 Task: Create a due date automation trigger when advanced on, 2 hours before a card is due add fields without custom field "Resume" set to a number greater or equal to 1 and lower than 10.
Action: Mouse moved to (1361, 121)
Screenshot: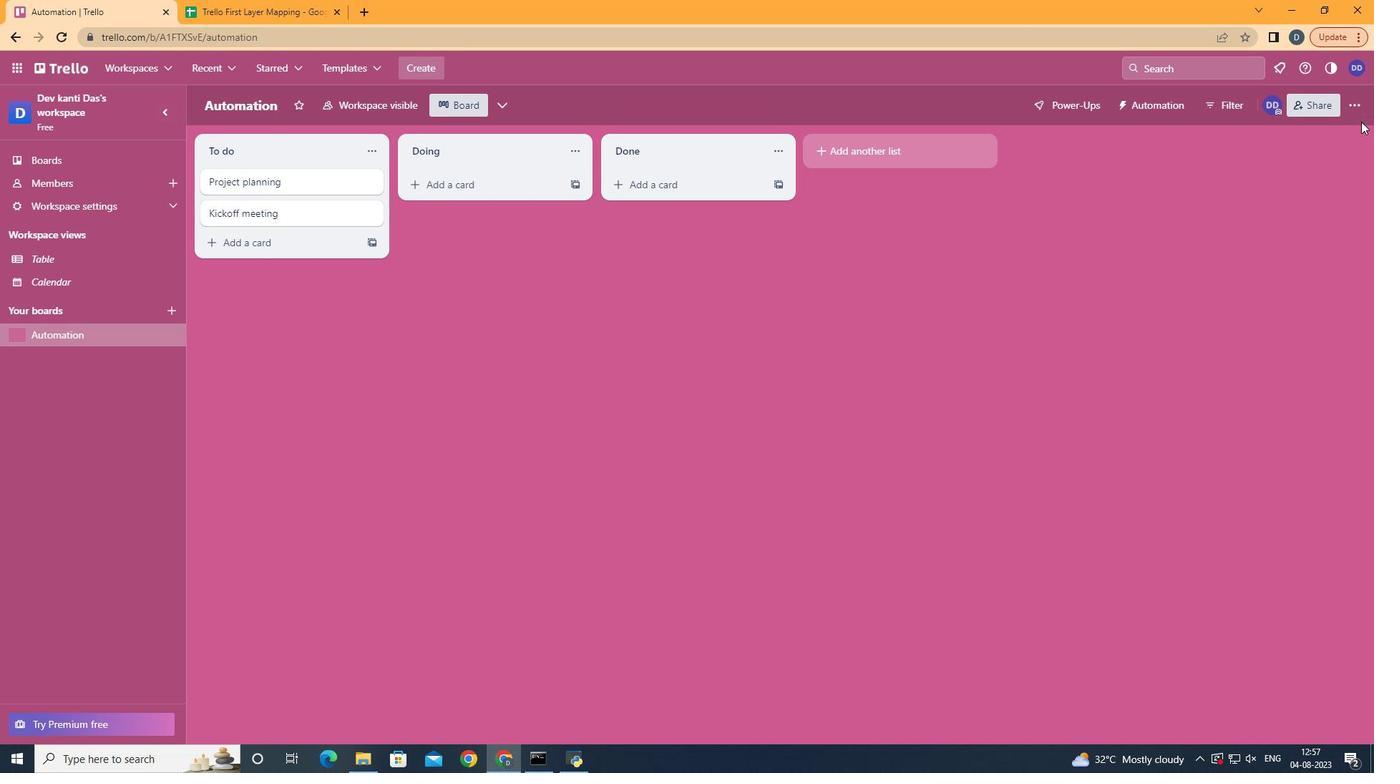 
Action: Mouse pressed left at (1361, 121)
Screenshot: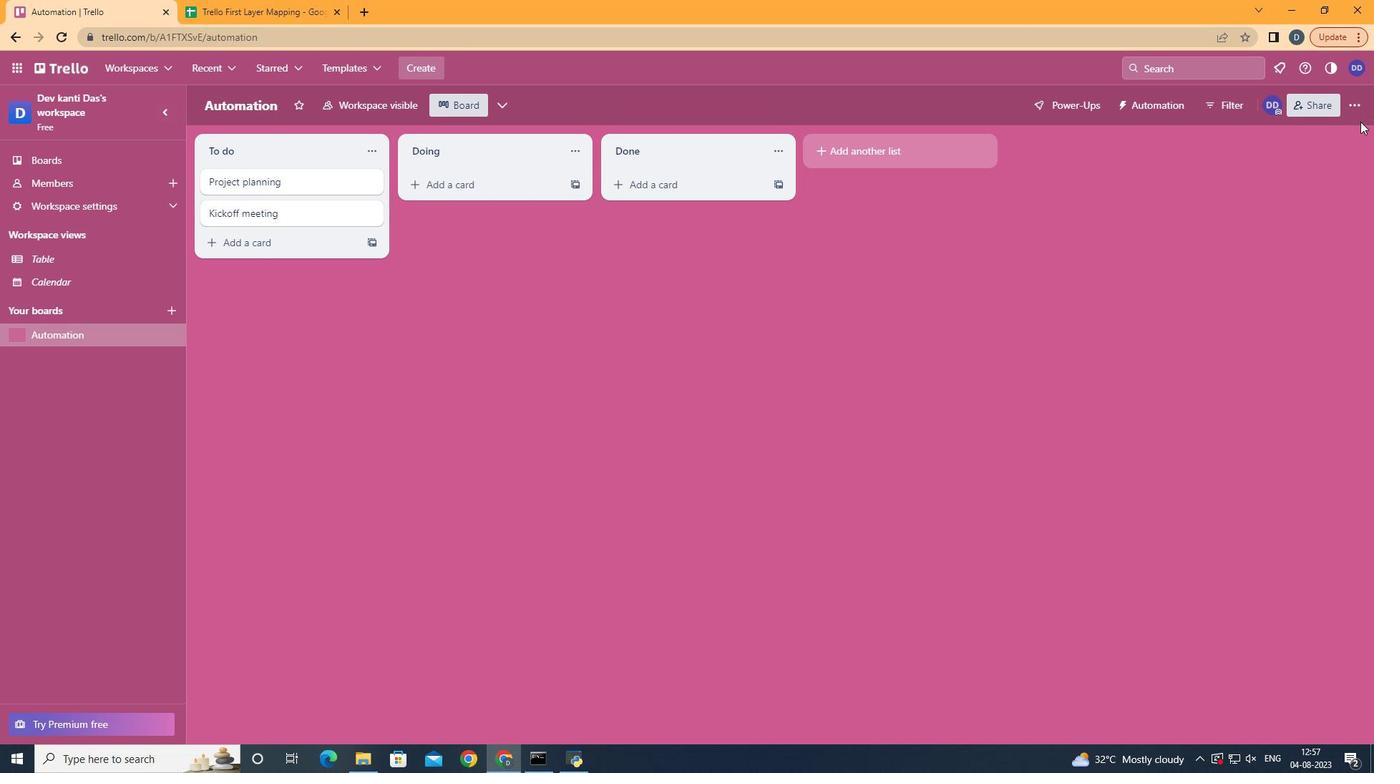 
Action: Mouse moved to (1362, 105)
Screenshot: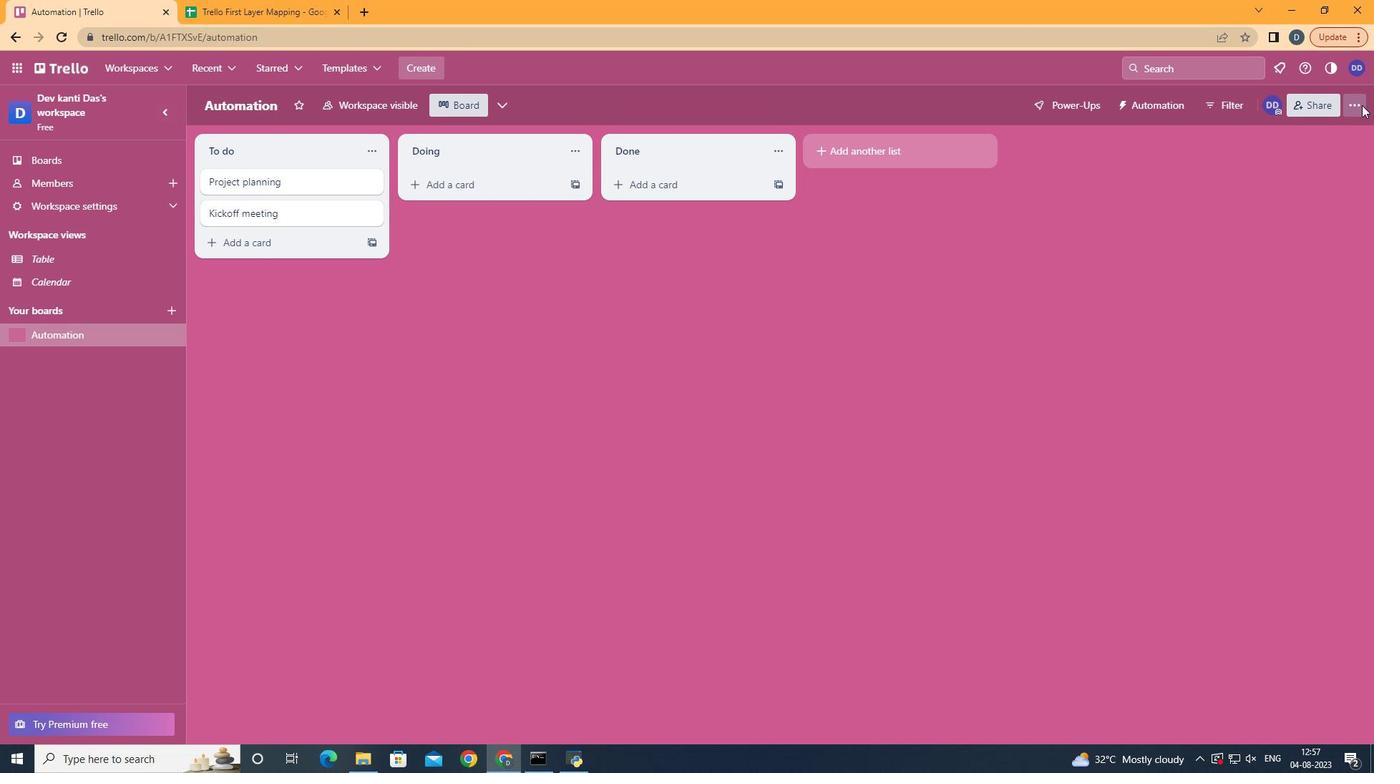 
Action: Mouse pressed left at (1362, 105)
Screenshot: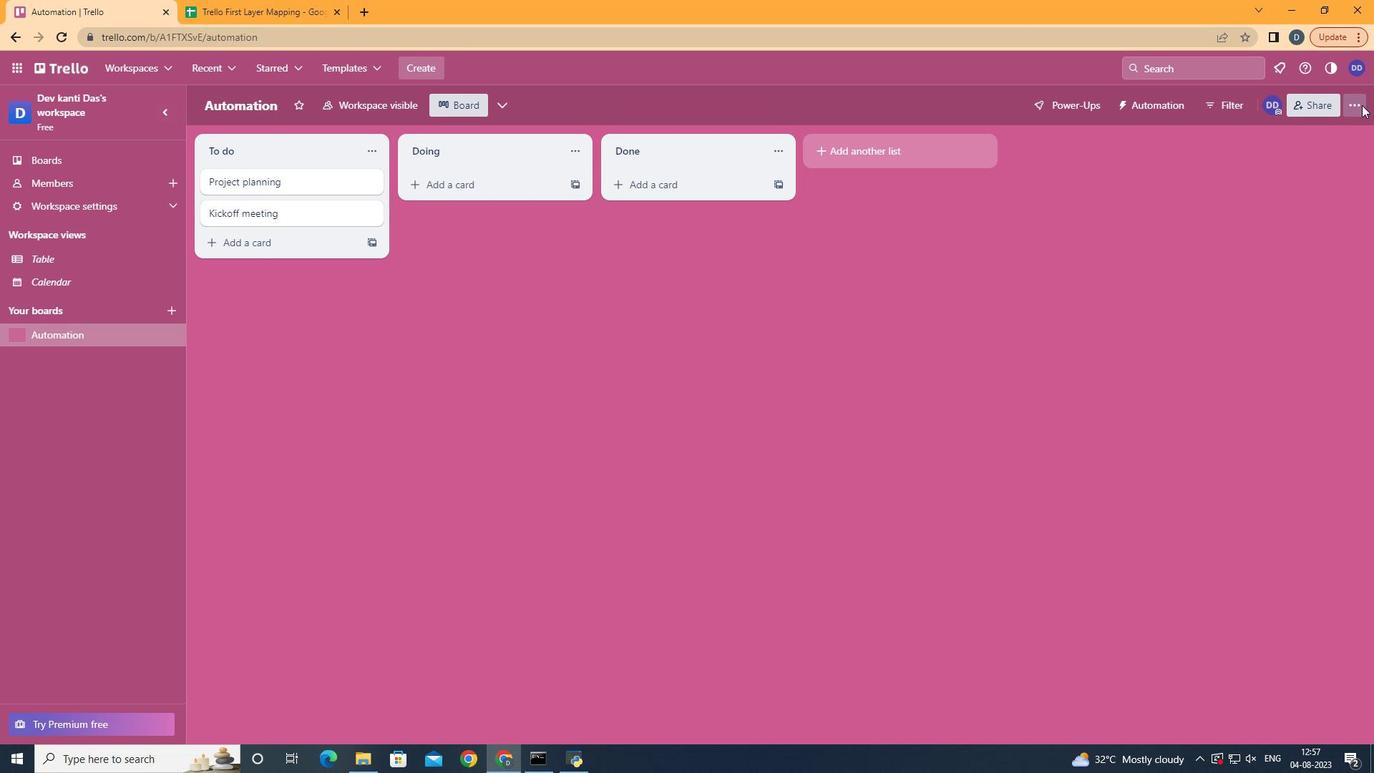 
Action: Mouse moved to (1252, 298)
Screenshot: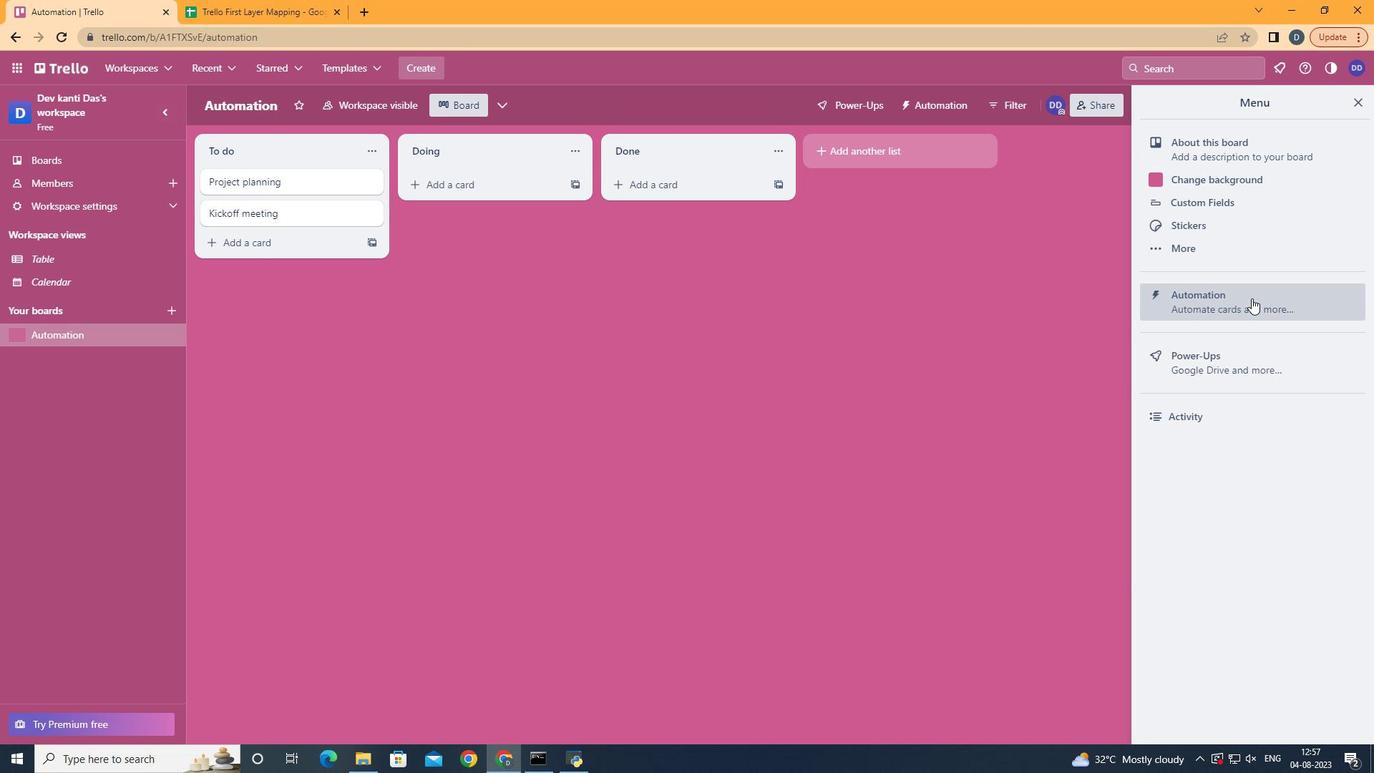 
Action: Mouse pressed left at (1252, 298)
Screenshot: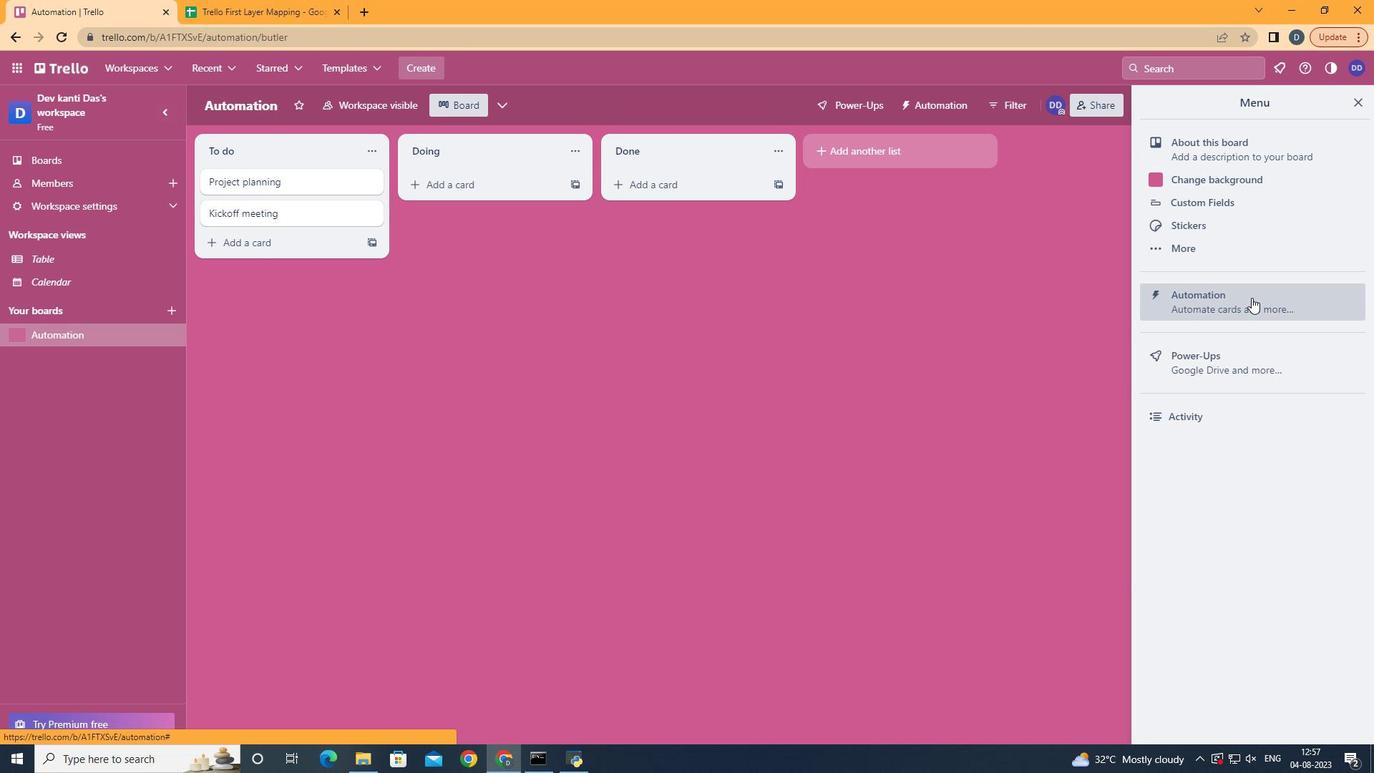 
Action: Mouse moved to (294, 286)
Screenshot: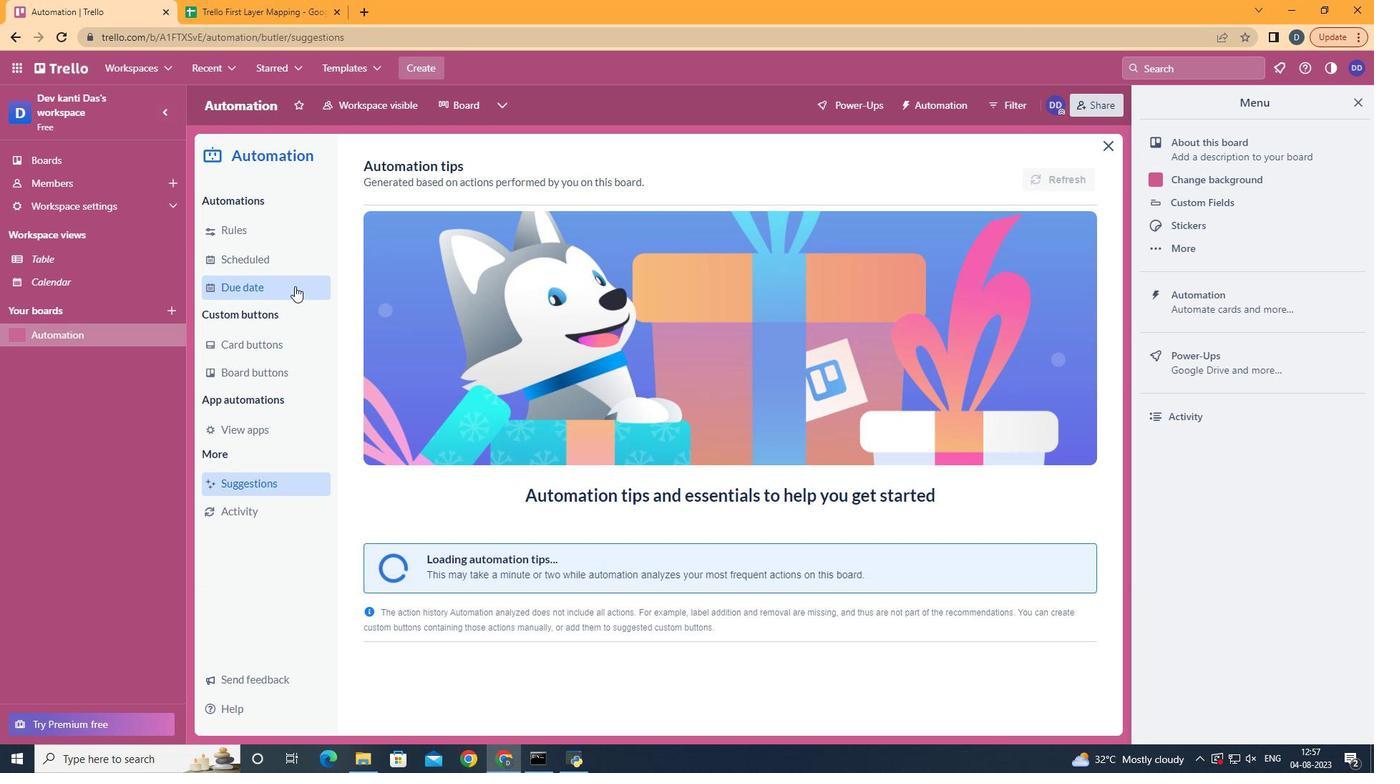 
Action: Mouse pressed left at (294, 286)
Screenshot: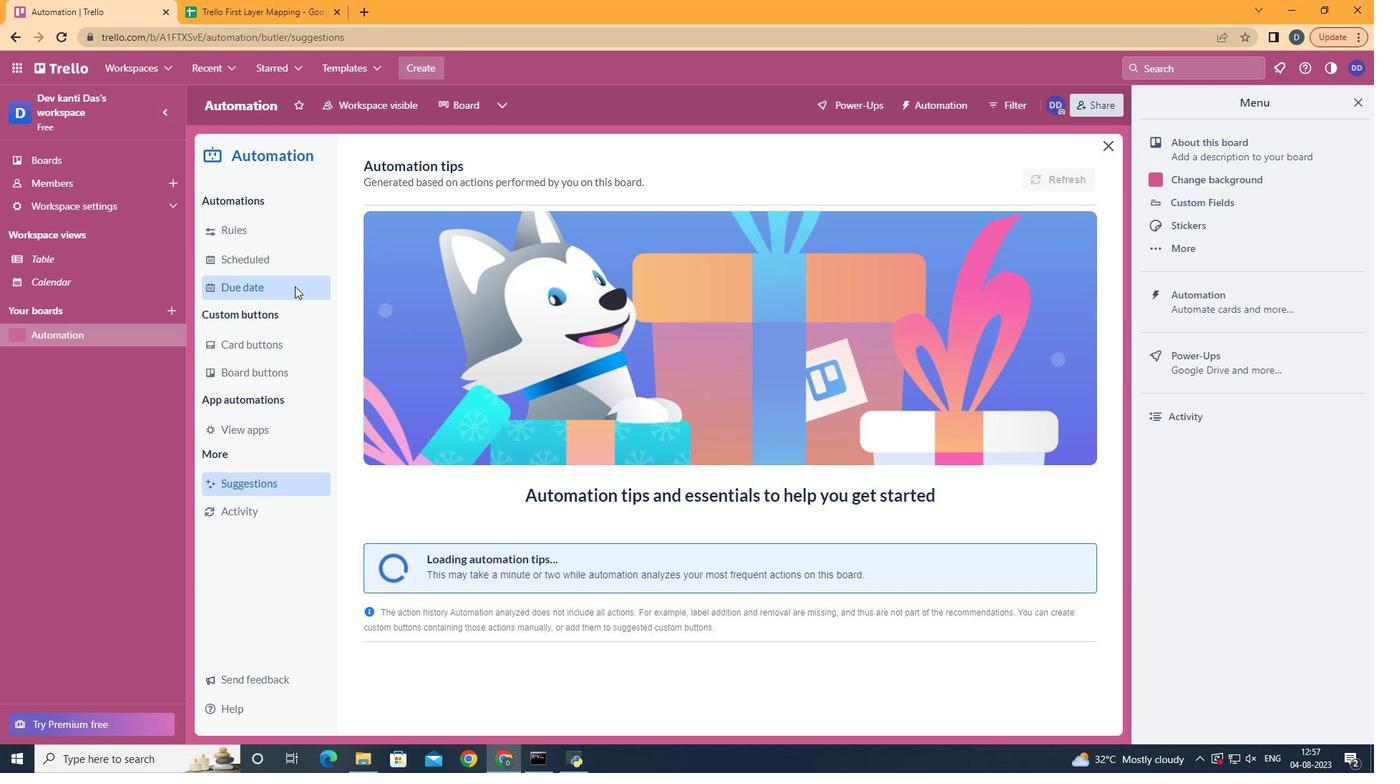 
Action: Mouse moved to (1026, 166)
Screenshot: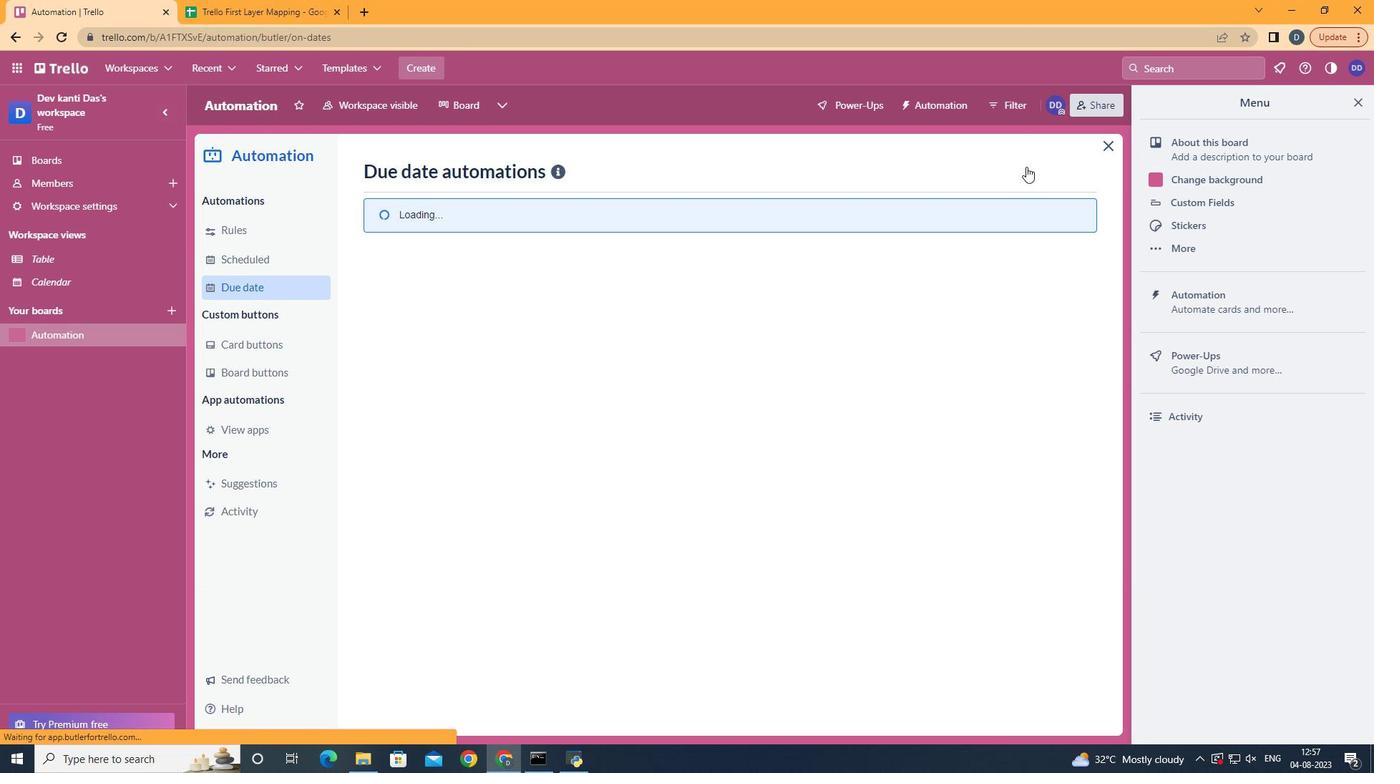 
Action: Mouse pressed left at (1026, 166)
Screenshot: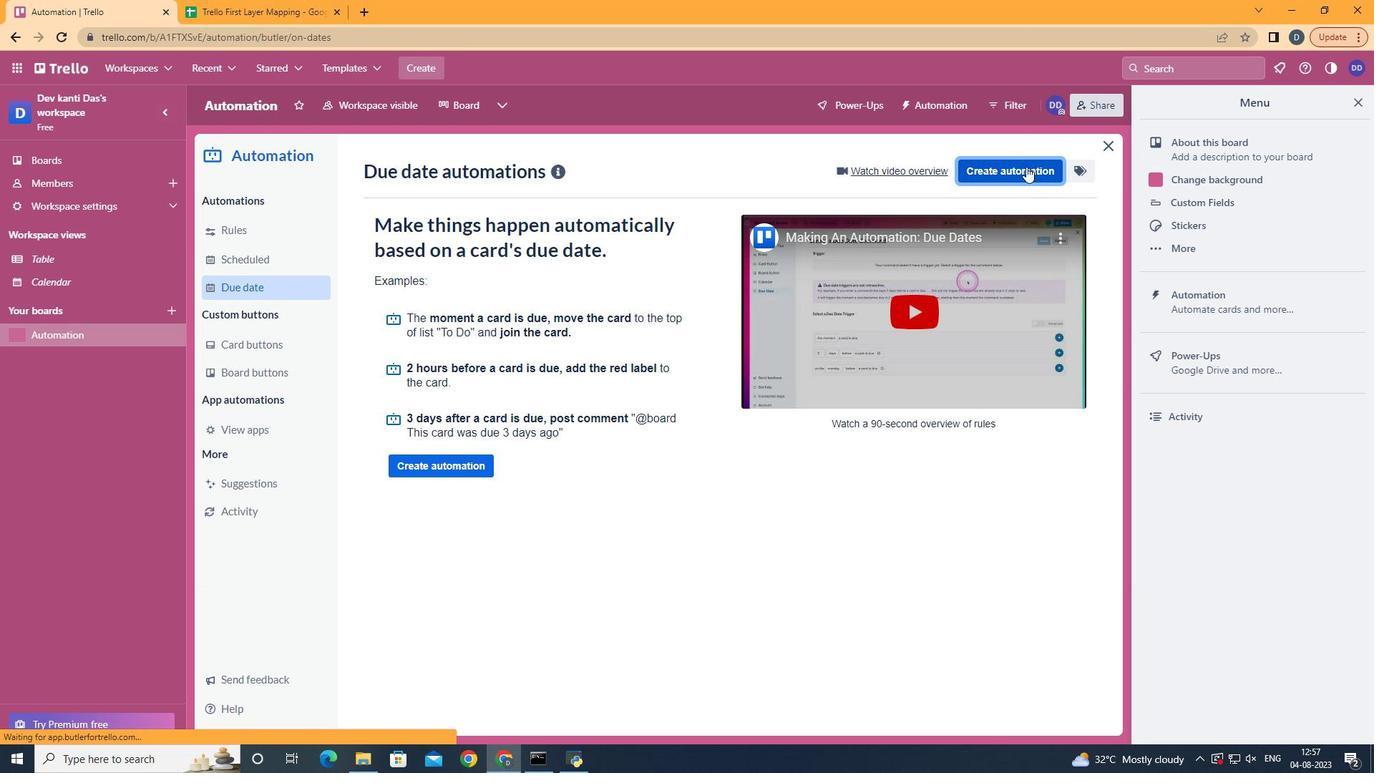 
Action: Mouse moved to (712, 301)
Screenshot: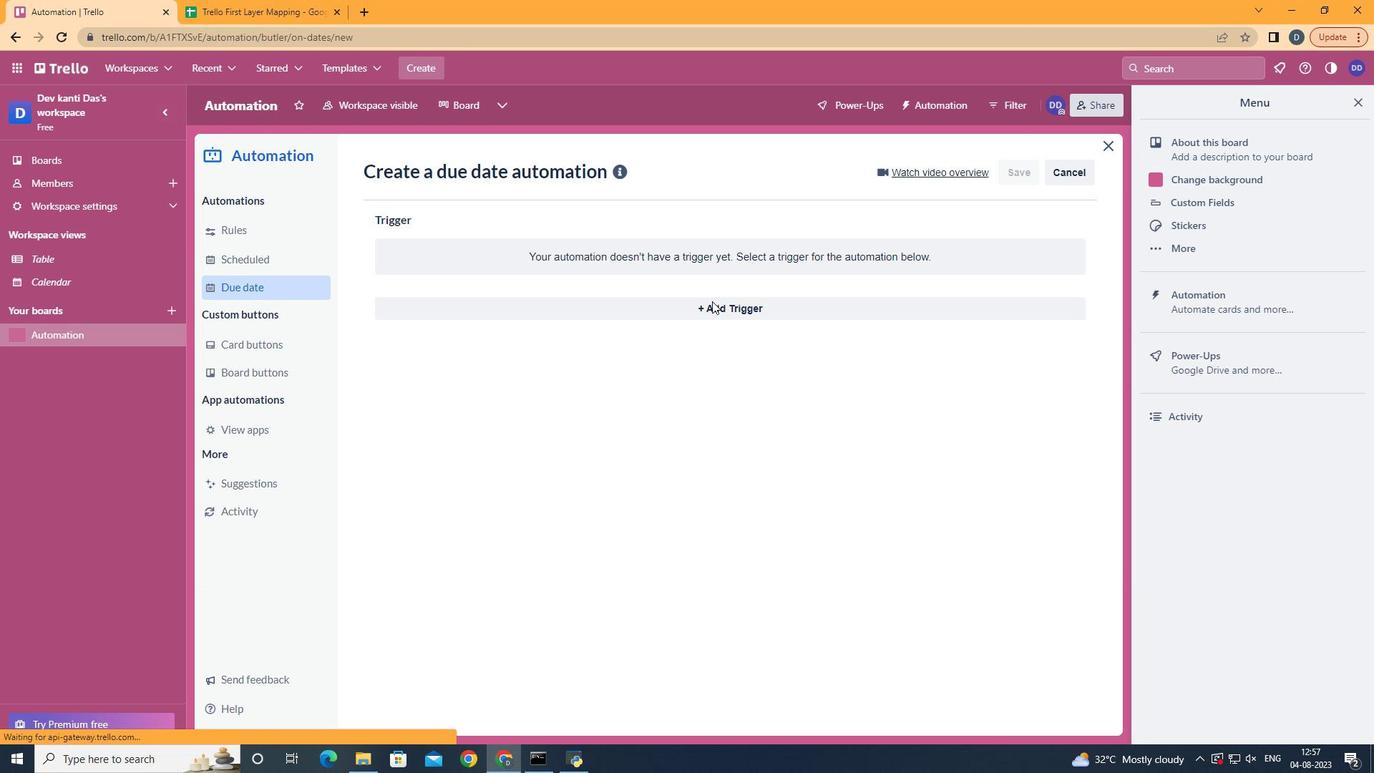 
Action: Mouse pressed left at (712, 301)
Screenshot: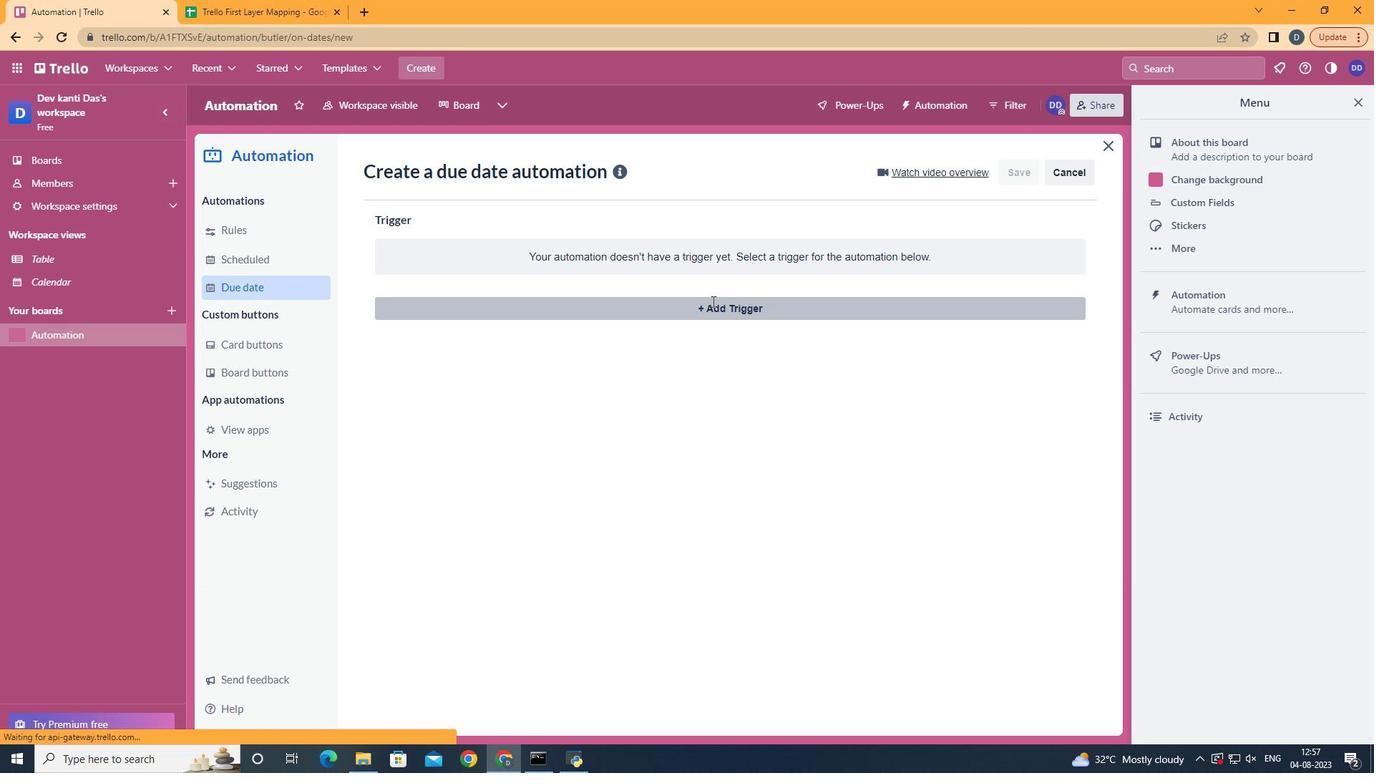 
Action: Mouse moved to (467, 609)
Screenshot: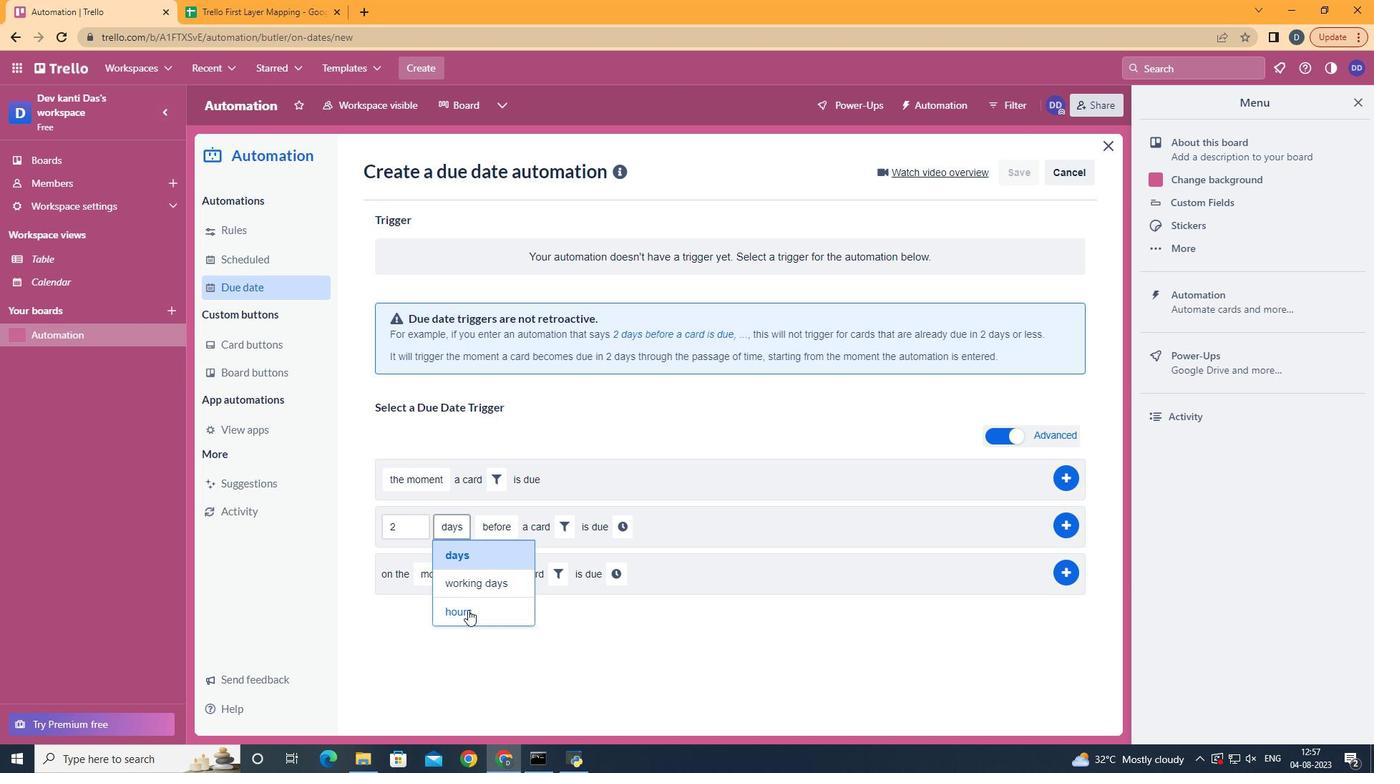 
Action: Mouse pressed left at (467, 609)
Screenshot: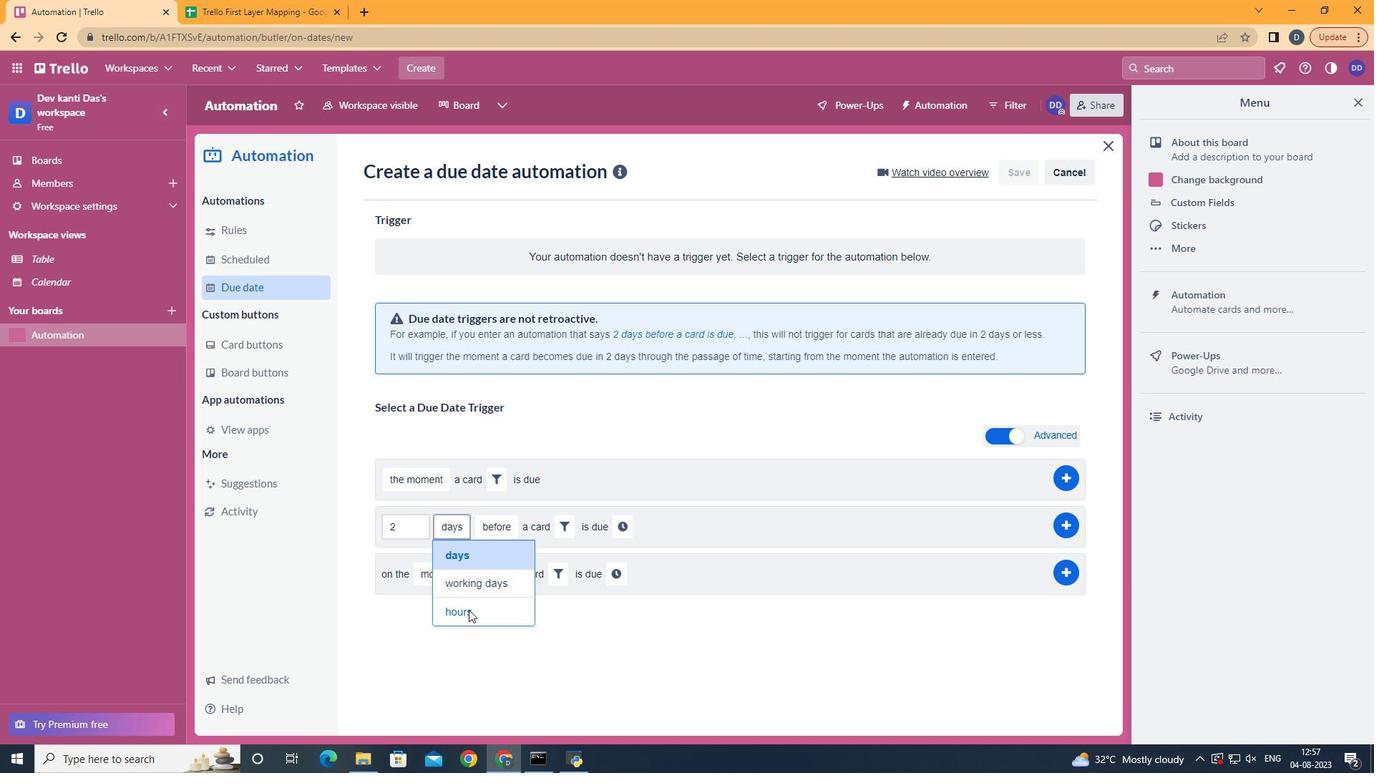 
Action: Mouse moved to (508, 545)
Screenshot: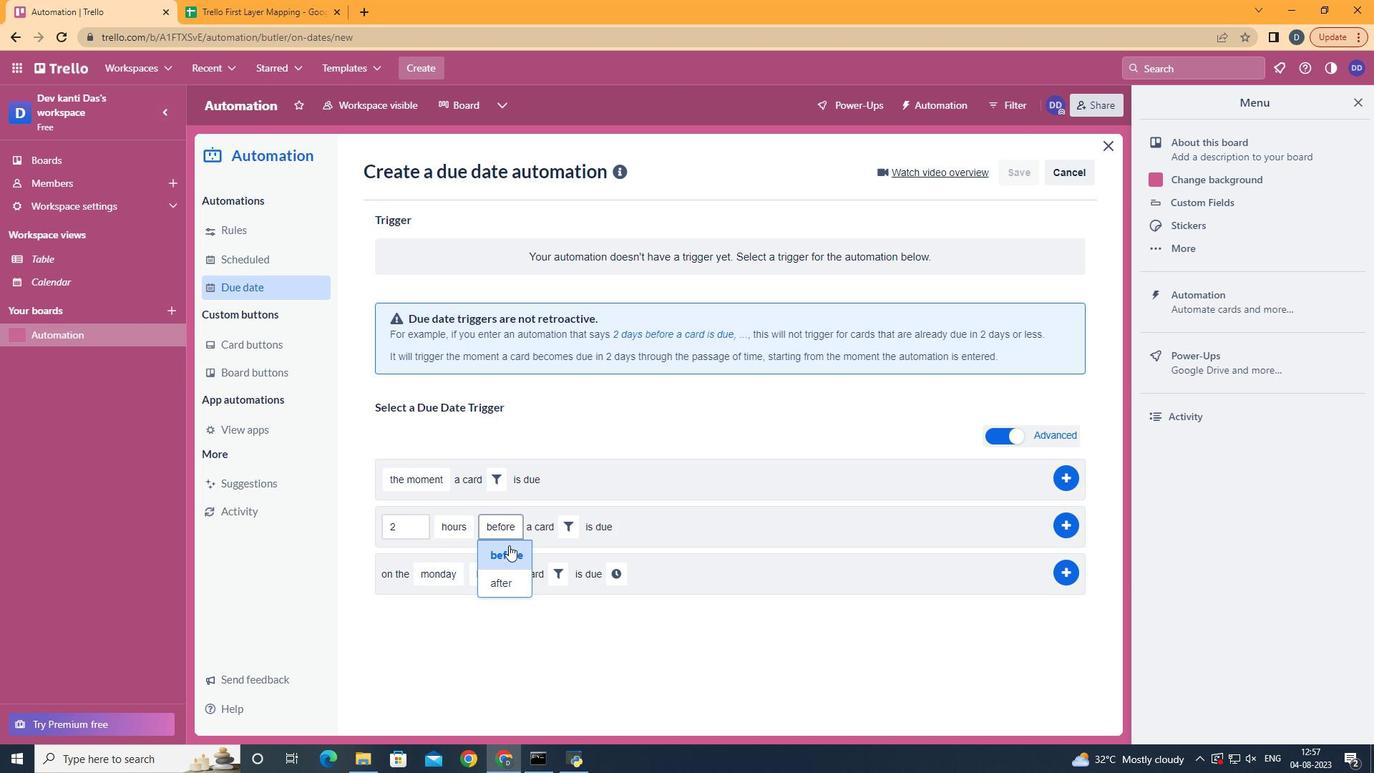 
Action: Mouse pressed left at (508, 545)
Screenshot: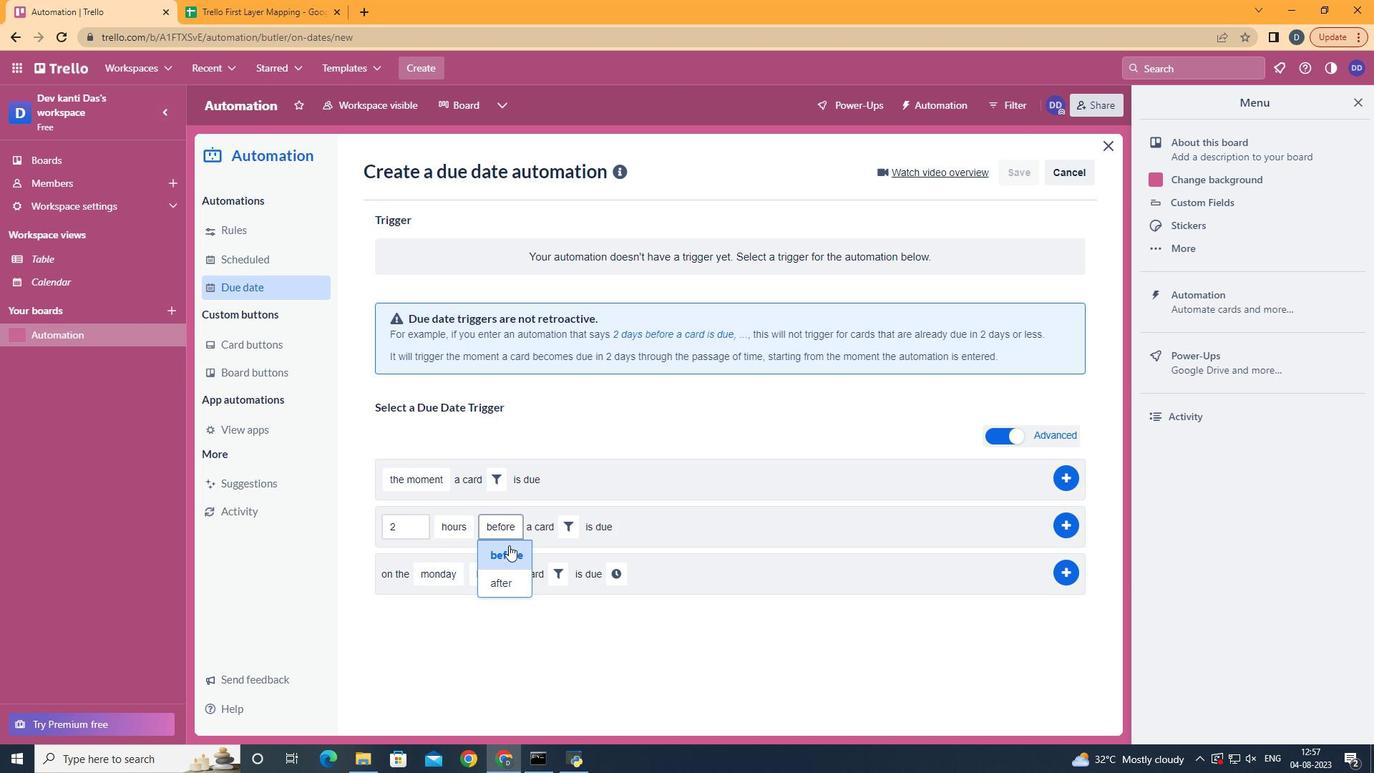 
Action: Mouse moved to (582, 529)
Screenshot: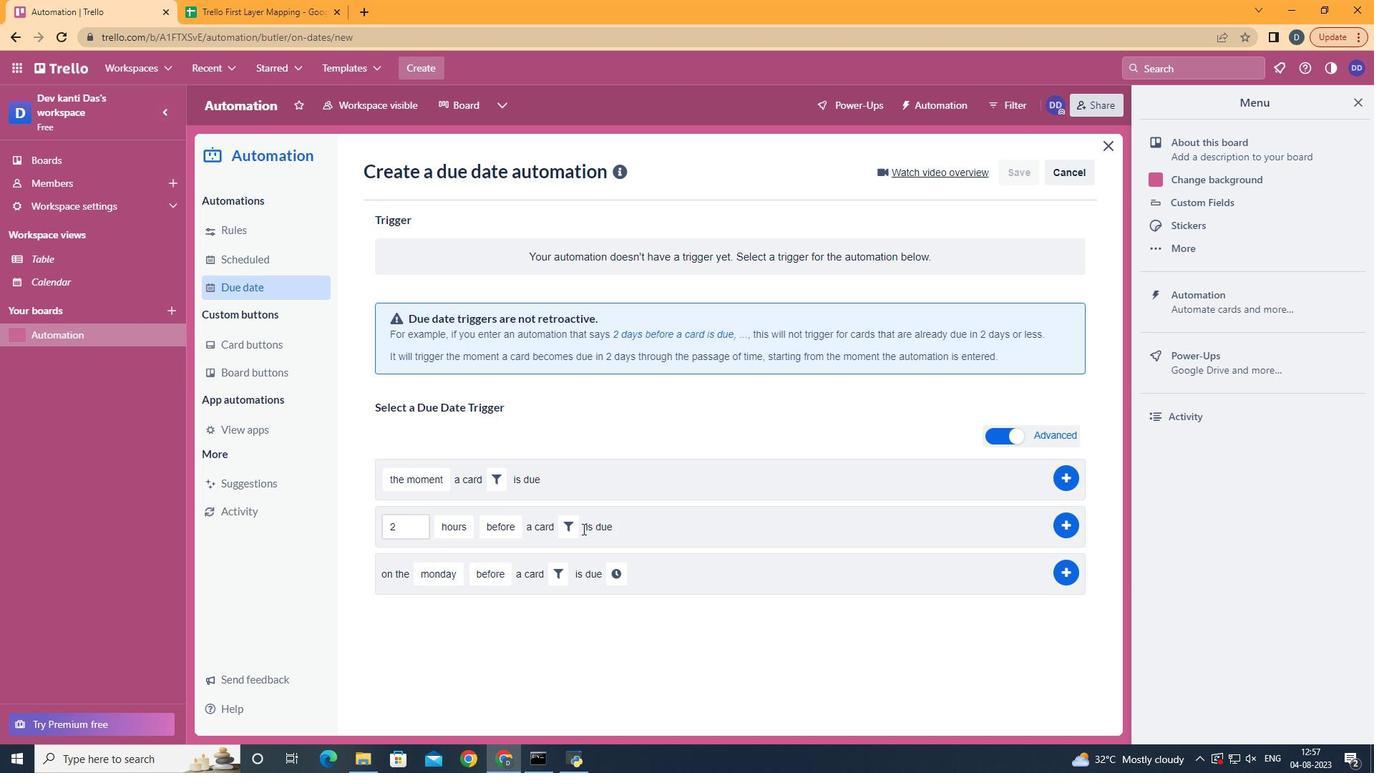 
Action: Mouse pressed left at (582, 529)
Screenshot: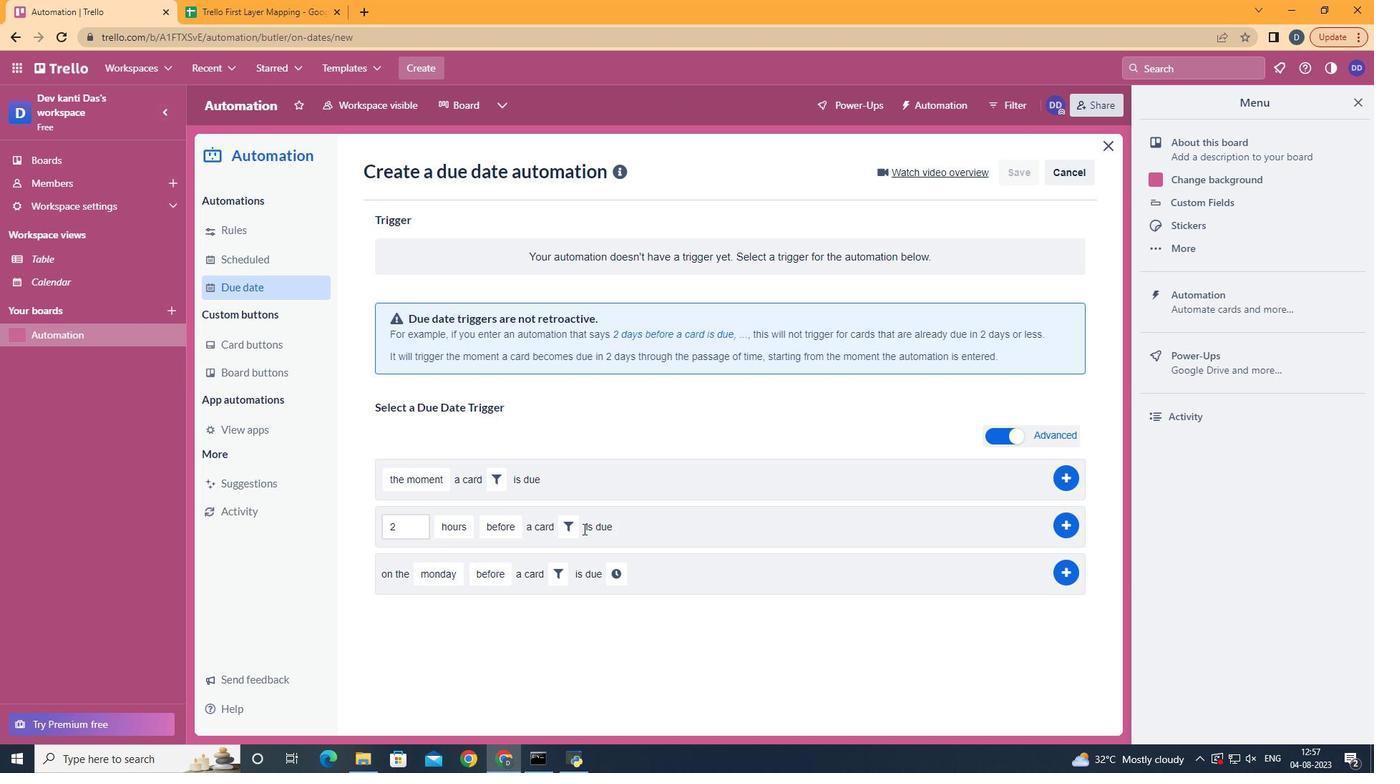 
Action: Mouse moved to (572, 529)
Screenshot: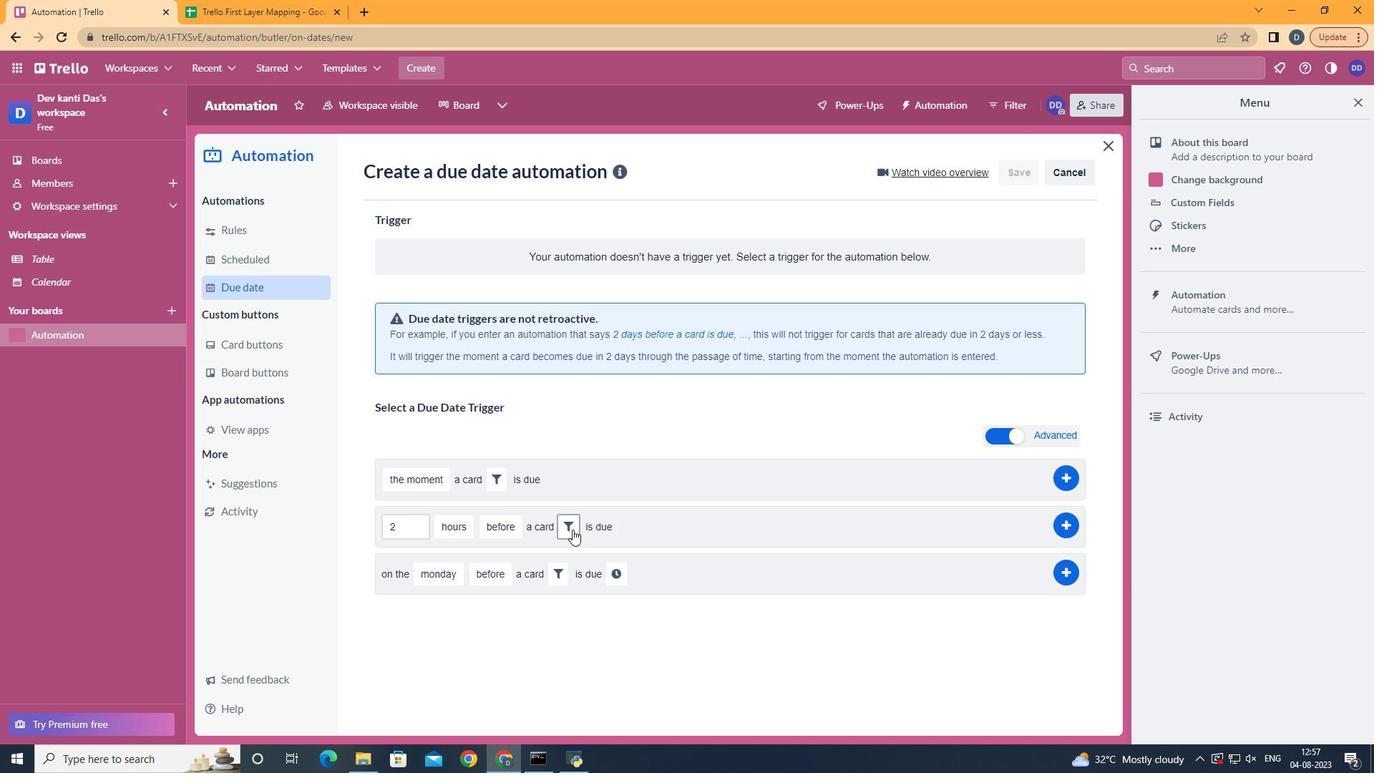 
Action: Mouse pressed left at (572, 529)
Screenshot: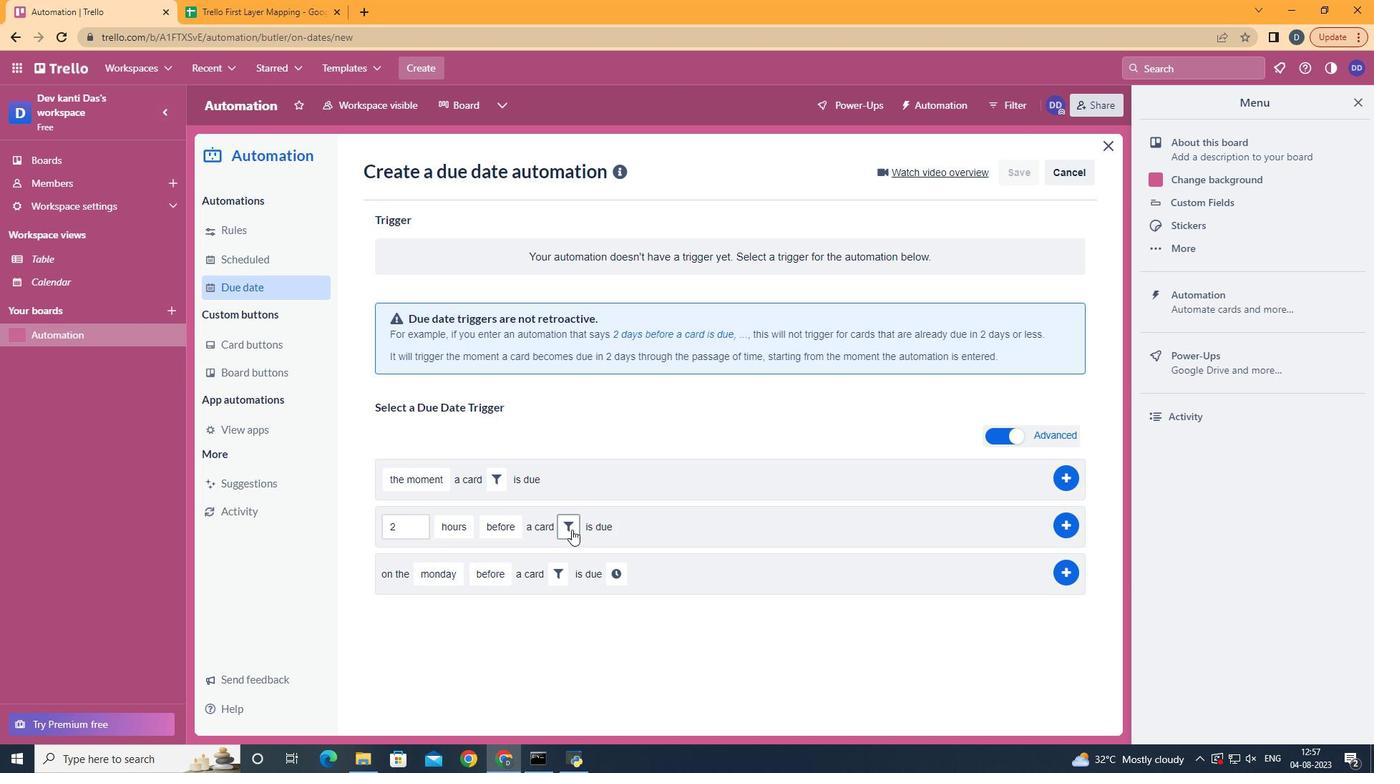 
Action: Mouse moved to (806, 579)
Screenshot: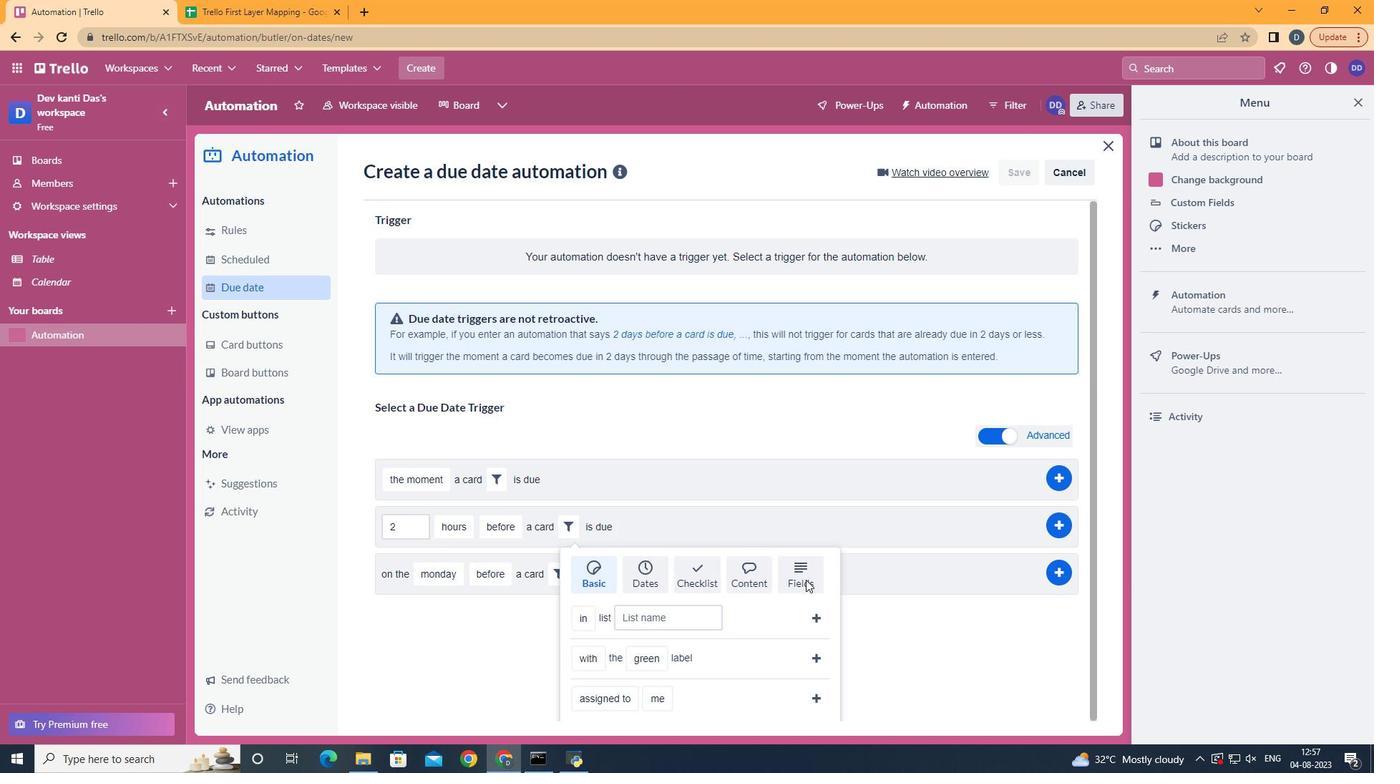 
Action: Mouse pressed left at (806, 579)
Screenshot: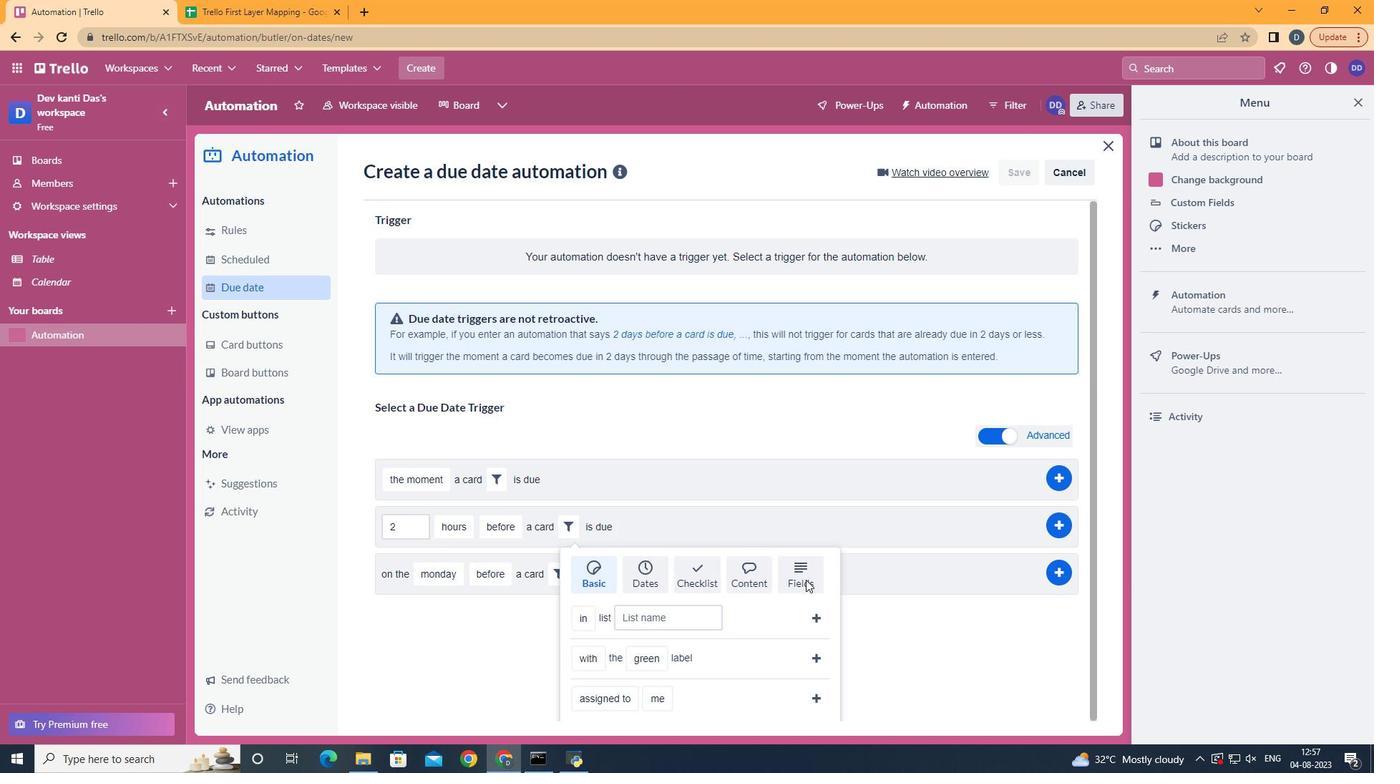 
Action: Mouse moved to (806, 579)
Screenshot: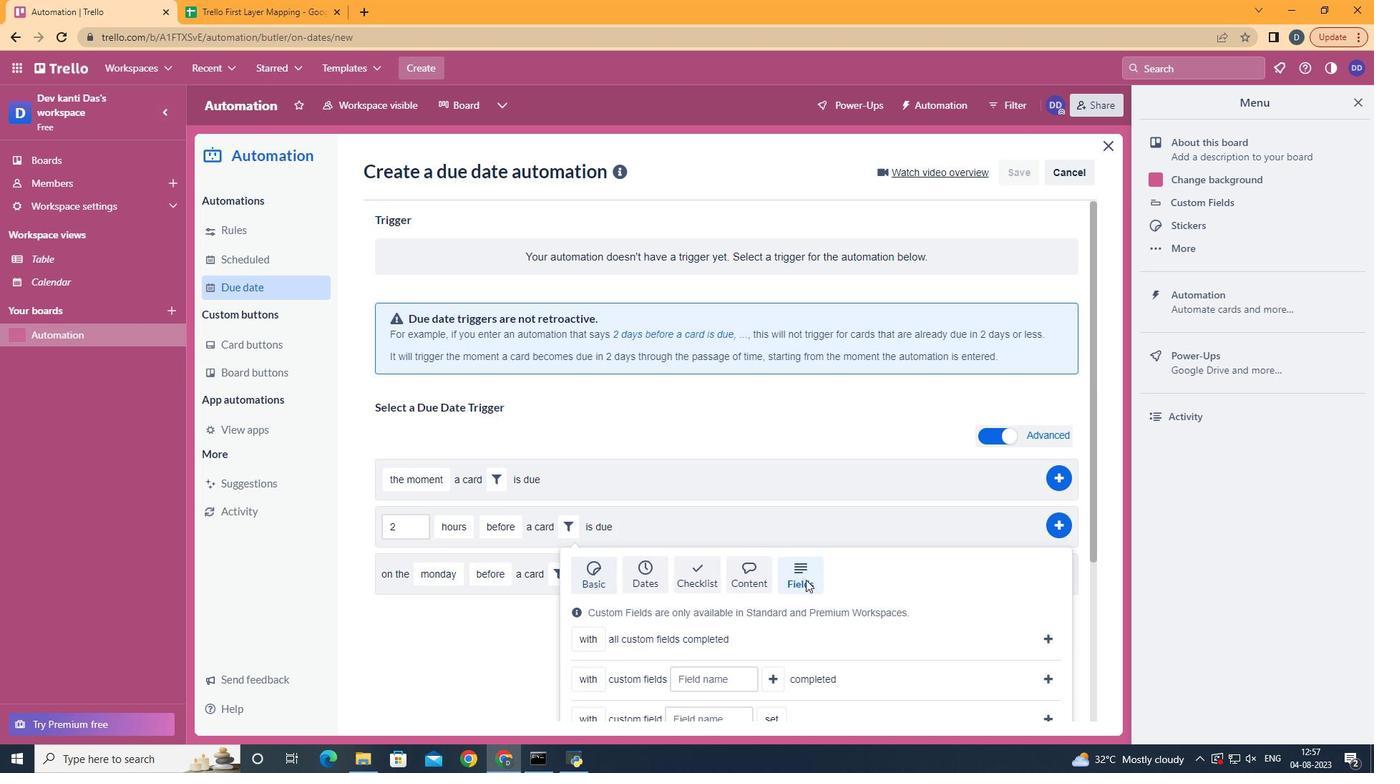 
Action: Mouse scrolled (806, 579) with delta (0, 0)
Screenshot: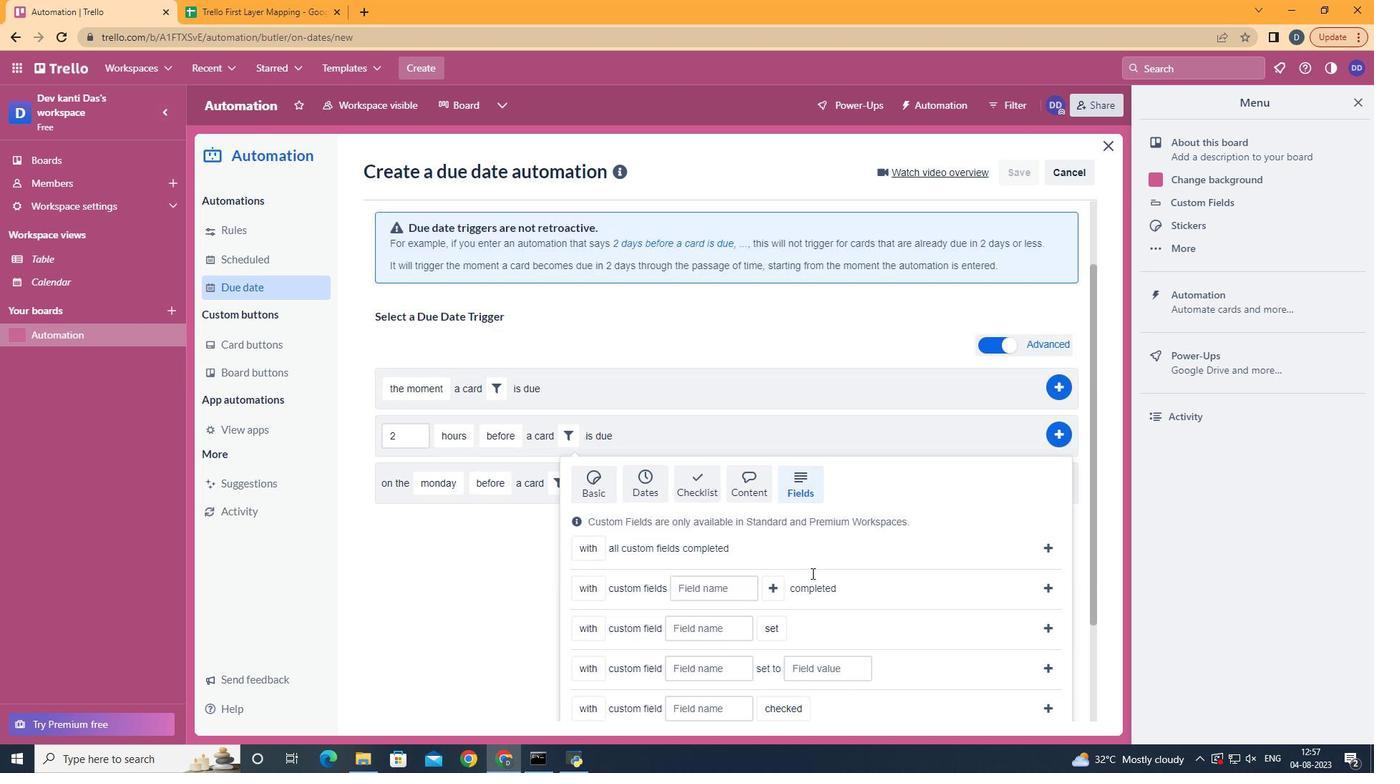 
Action: Mouse scrolled (806, 579) with delta (0, 0)
Screenshot: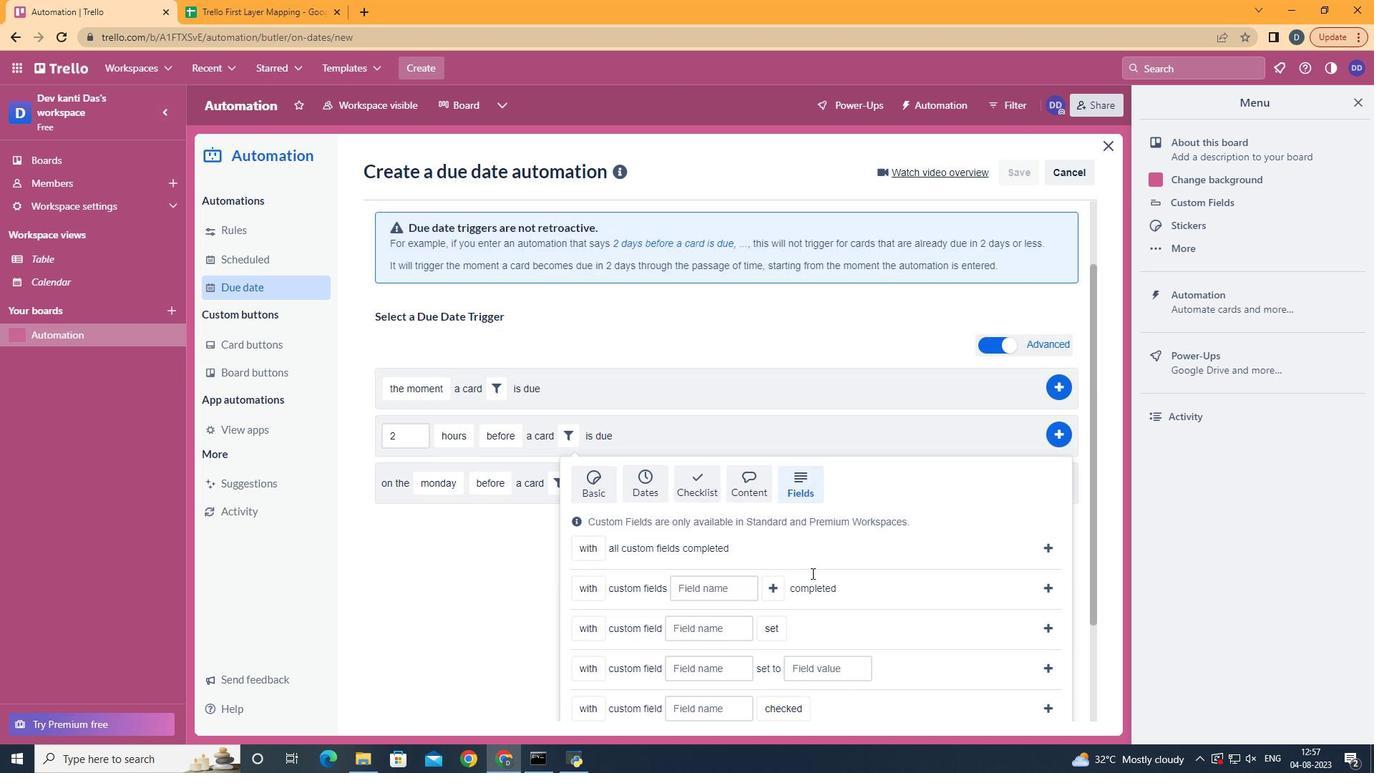 
Action: Mouse scrolled (806, 579) with delta (0, 0)
Screenshot: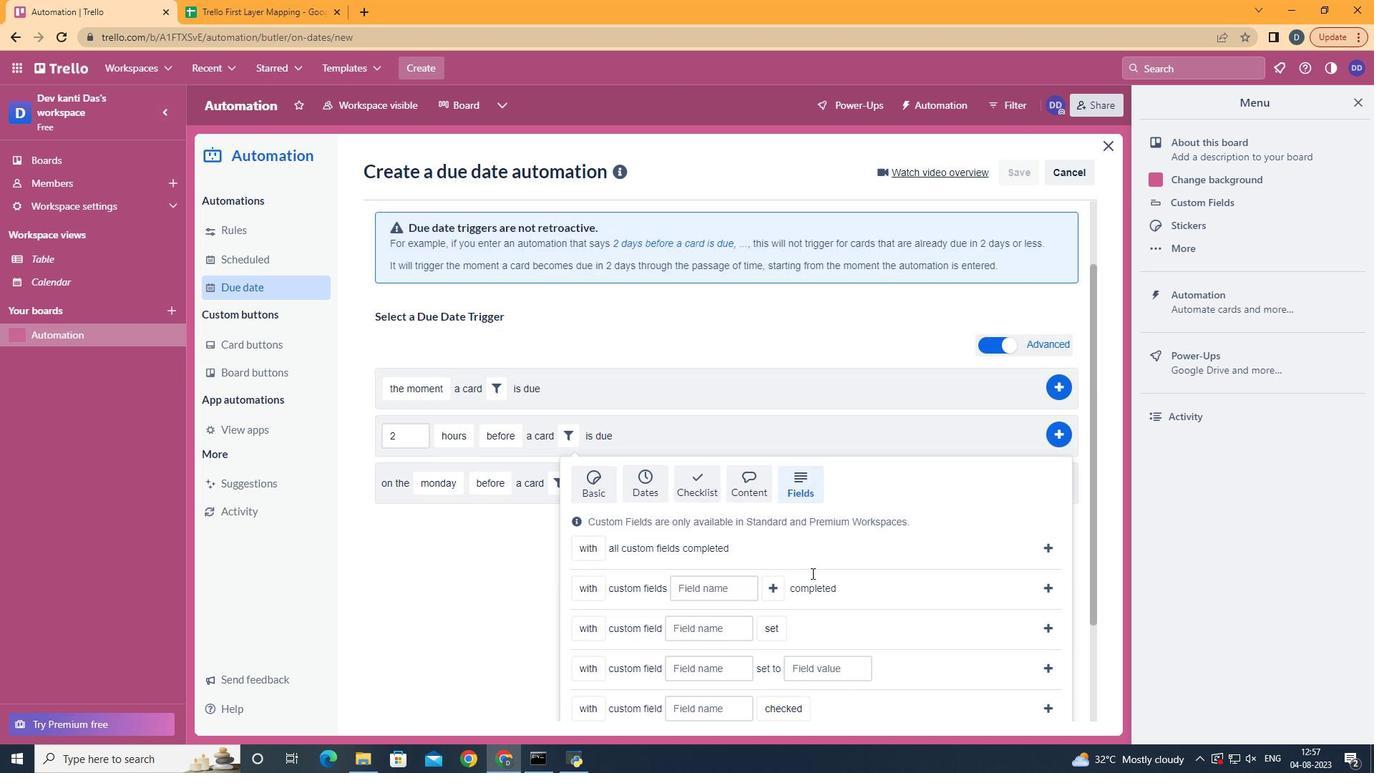 
Action: Mouse scrolled (806, 579) with delta (0, 0)
Screenshot: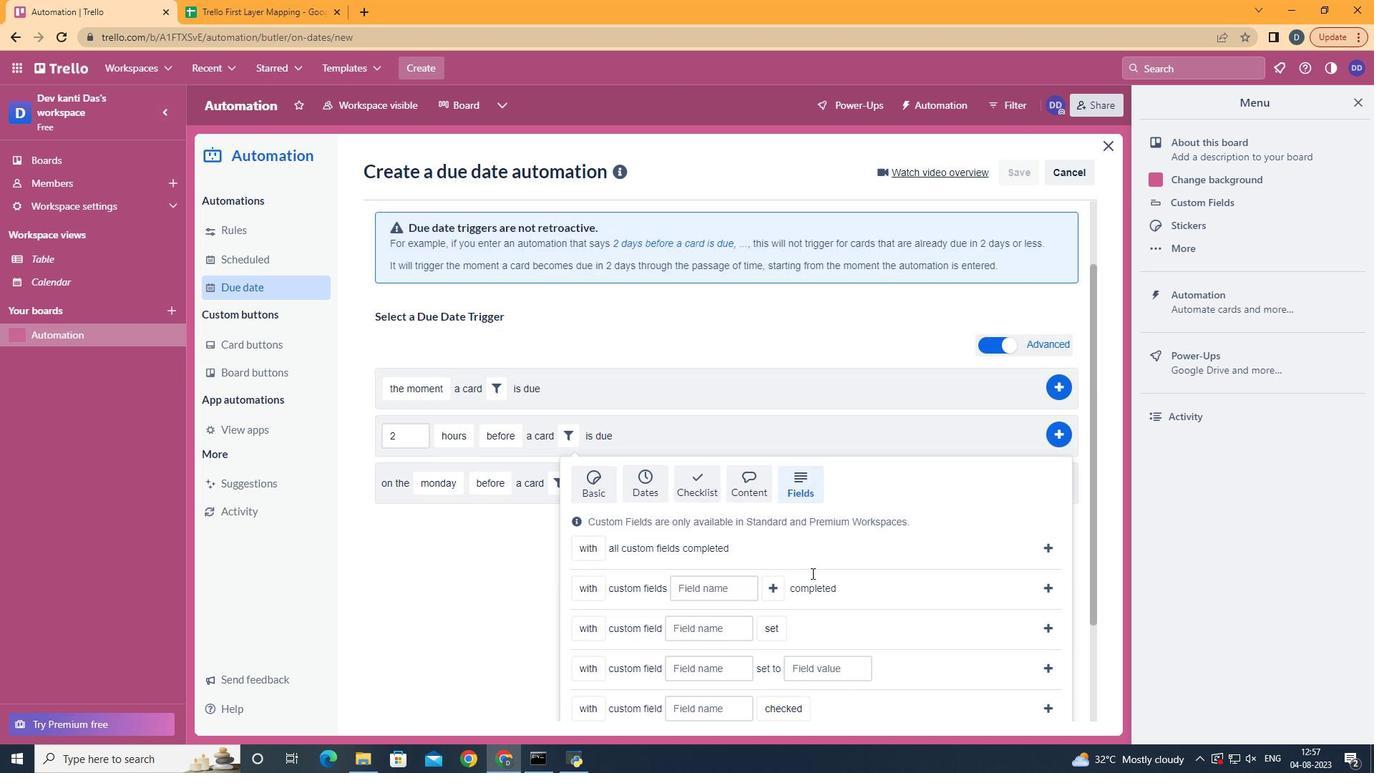 
Action: Mouse scrolled (806, 579) with delta (0, 0)
Screenshot: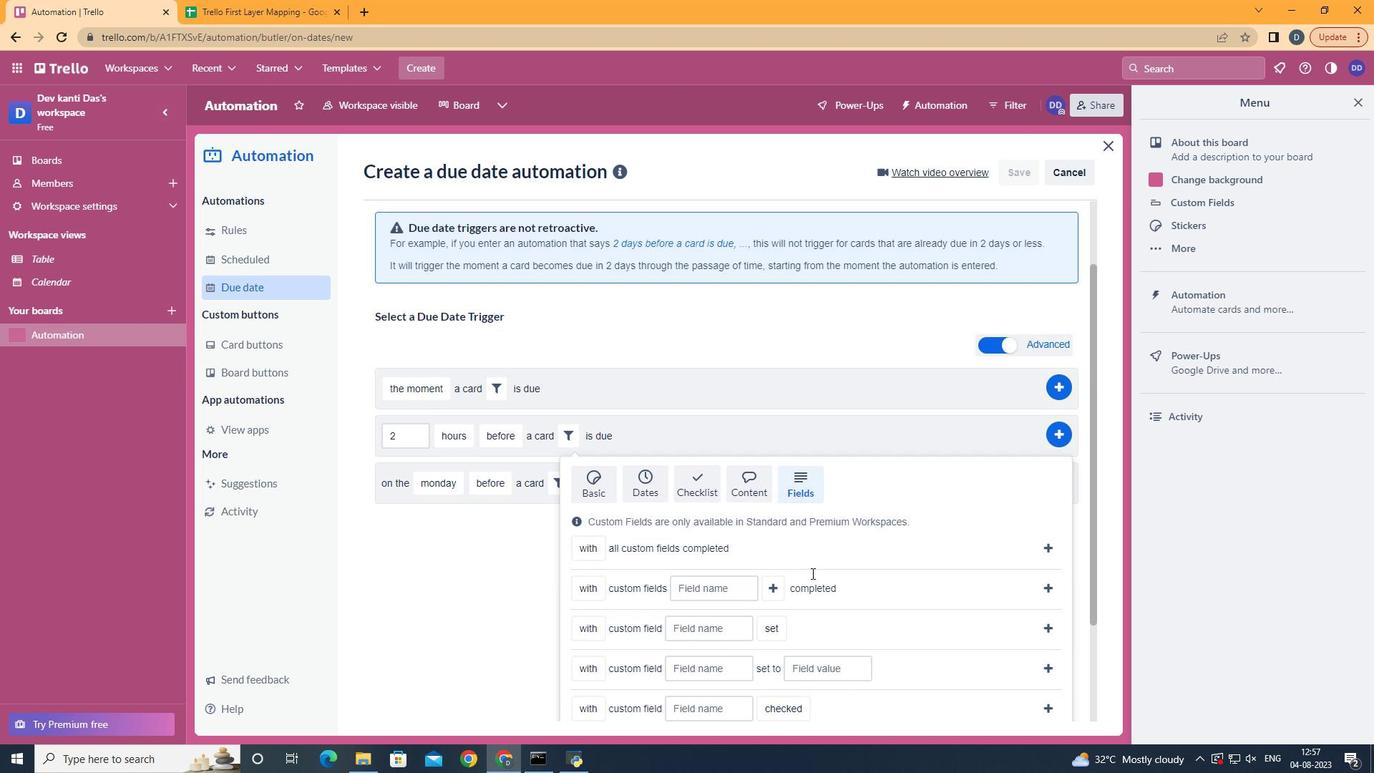 
Action: Mouse scrolled (806, 579) with delta (0, 0)
Screenshot: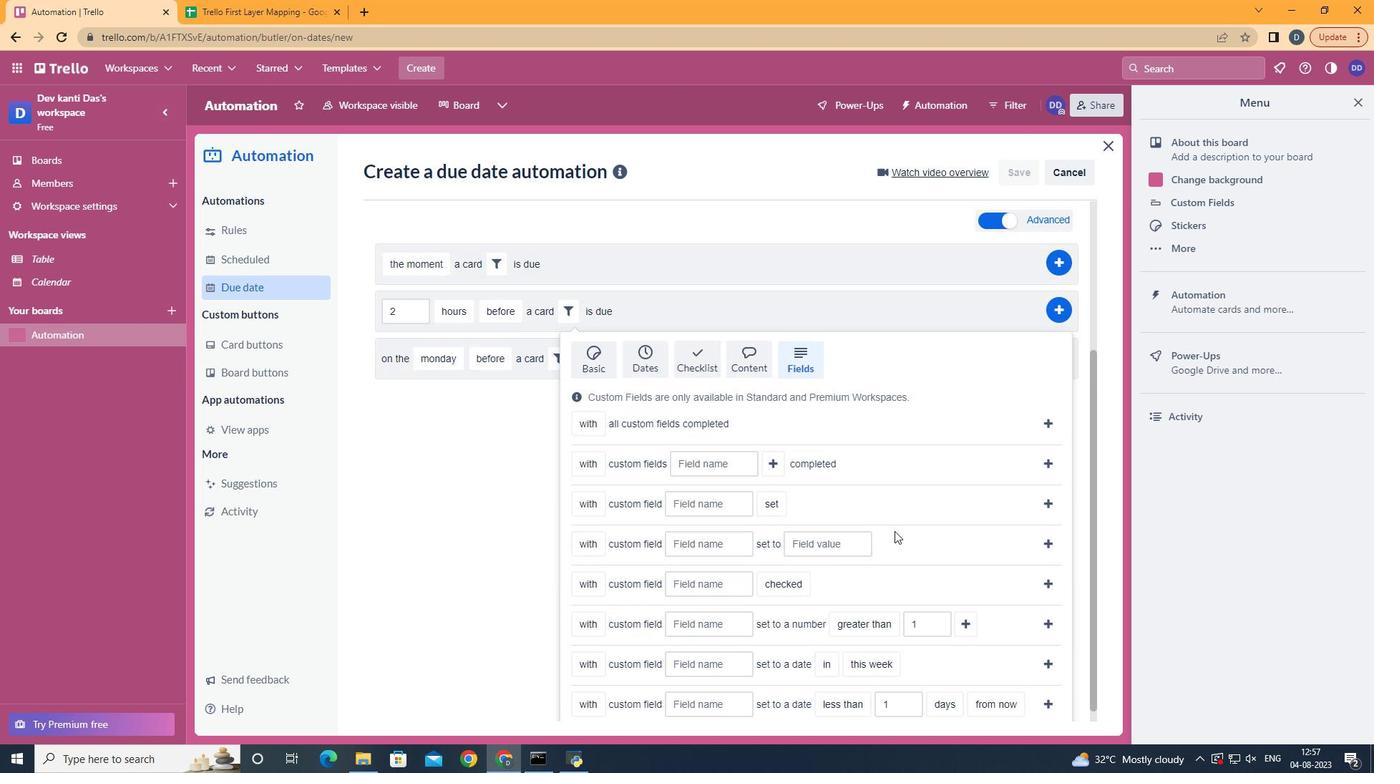 
Action: Mouse moved to (602, 666)
Screenshot: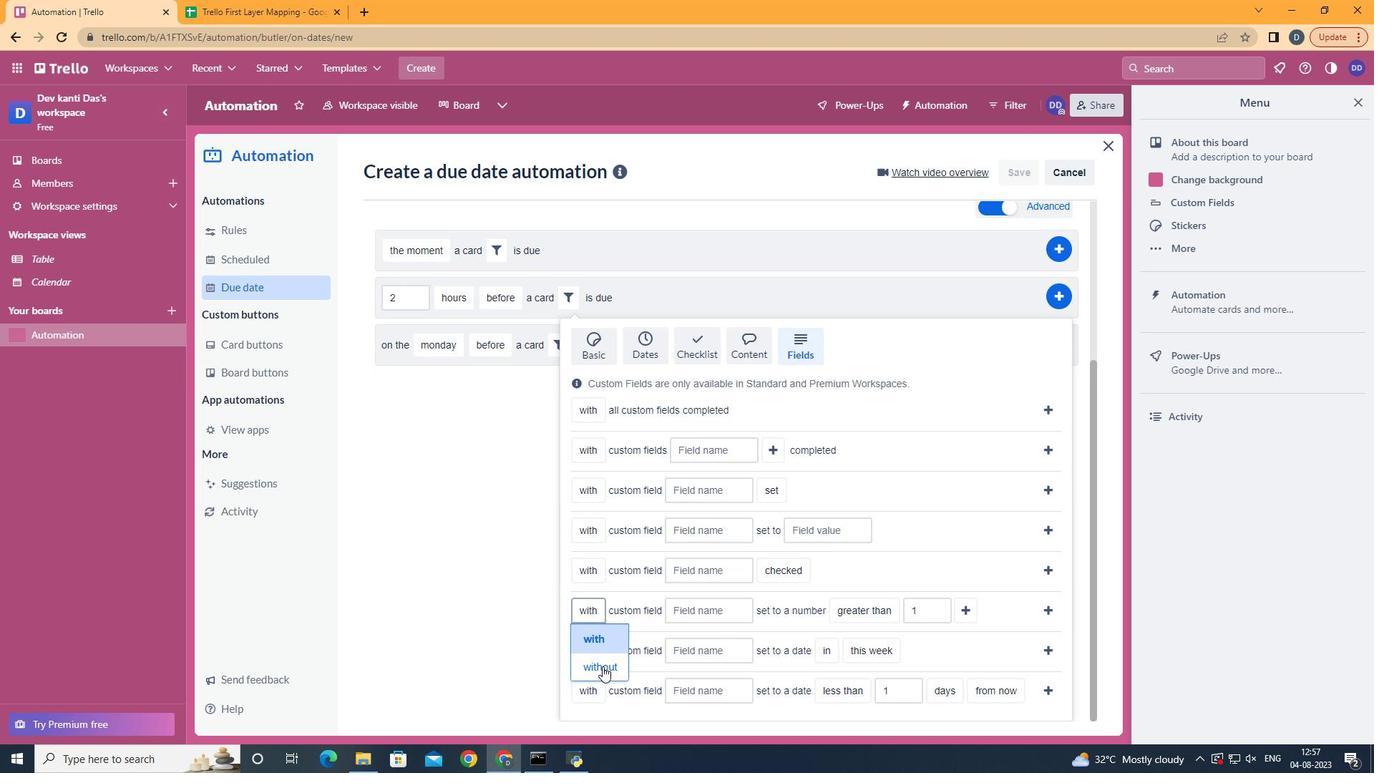 
Action: Mouse pressed left at (602, 666)
Screenshot: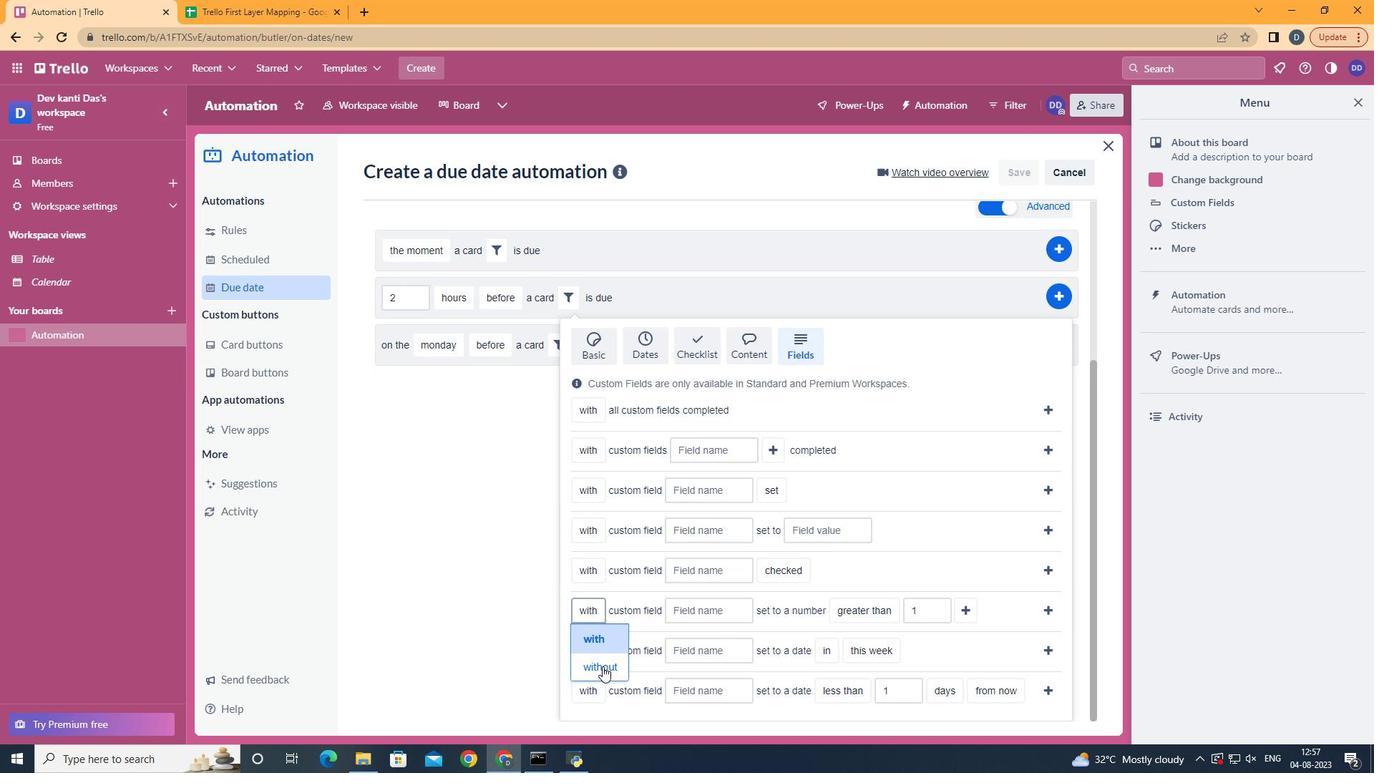 
Action: Mouse moved to (738, 614)
Screenshot: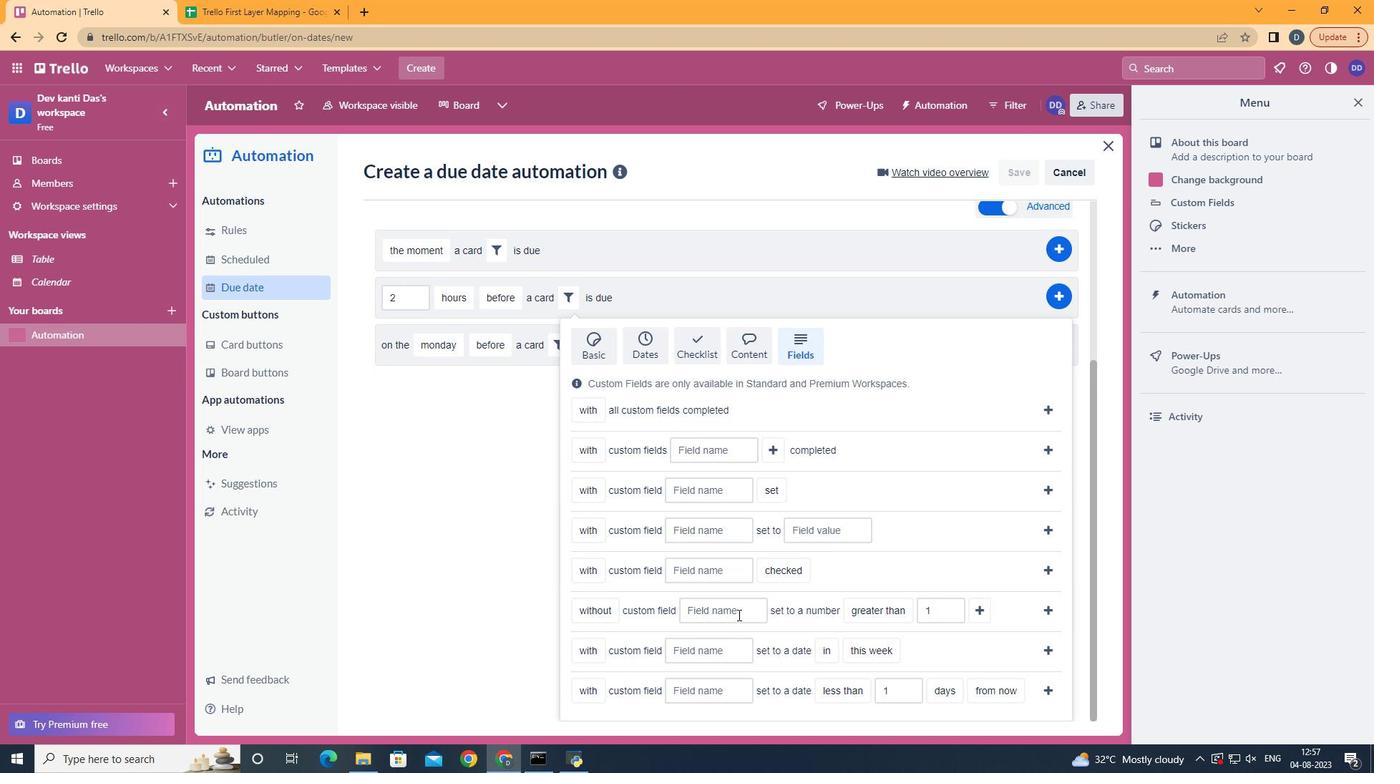 
Action: Mouse pressed left at (738, 614)
Screenshot: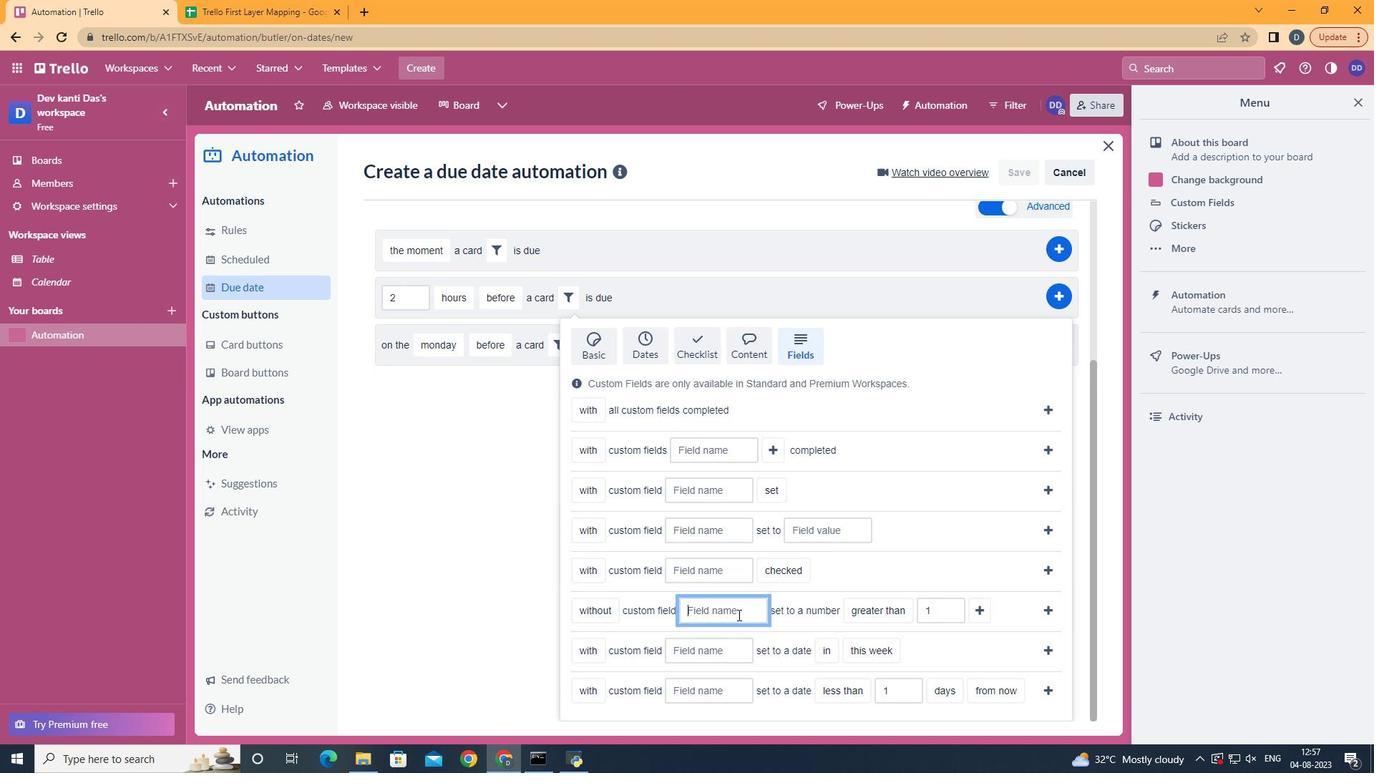 
Action: Mouse moved to (738, 614)
Screenshot: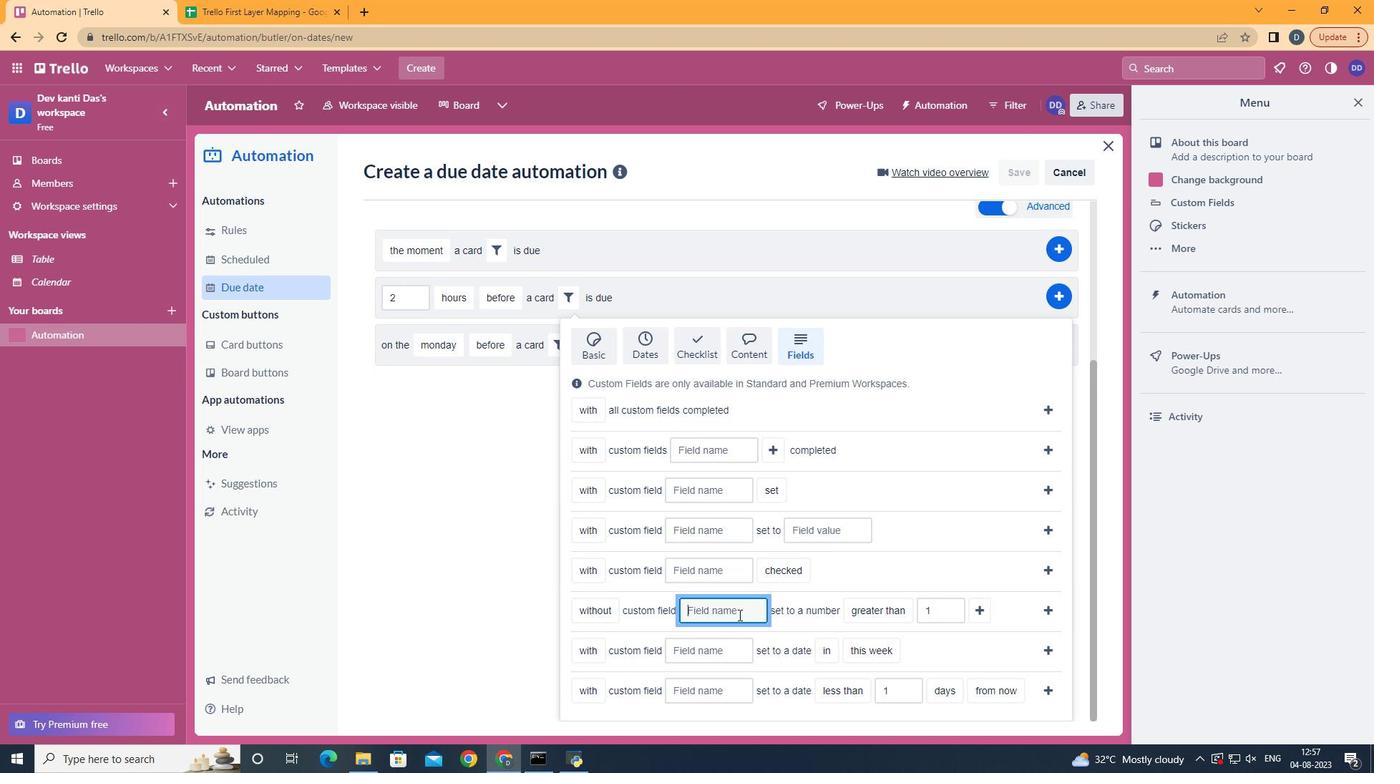 
Action: Key pressed <Key.shift>Resume
Screenshot: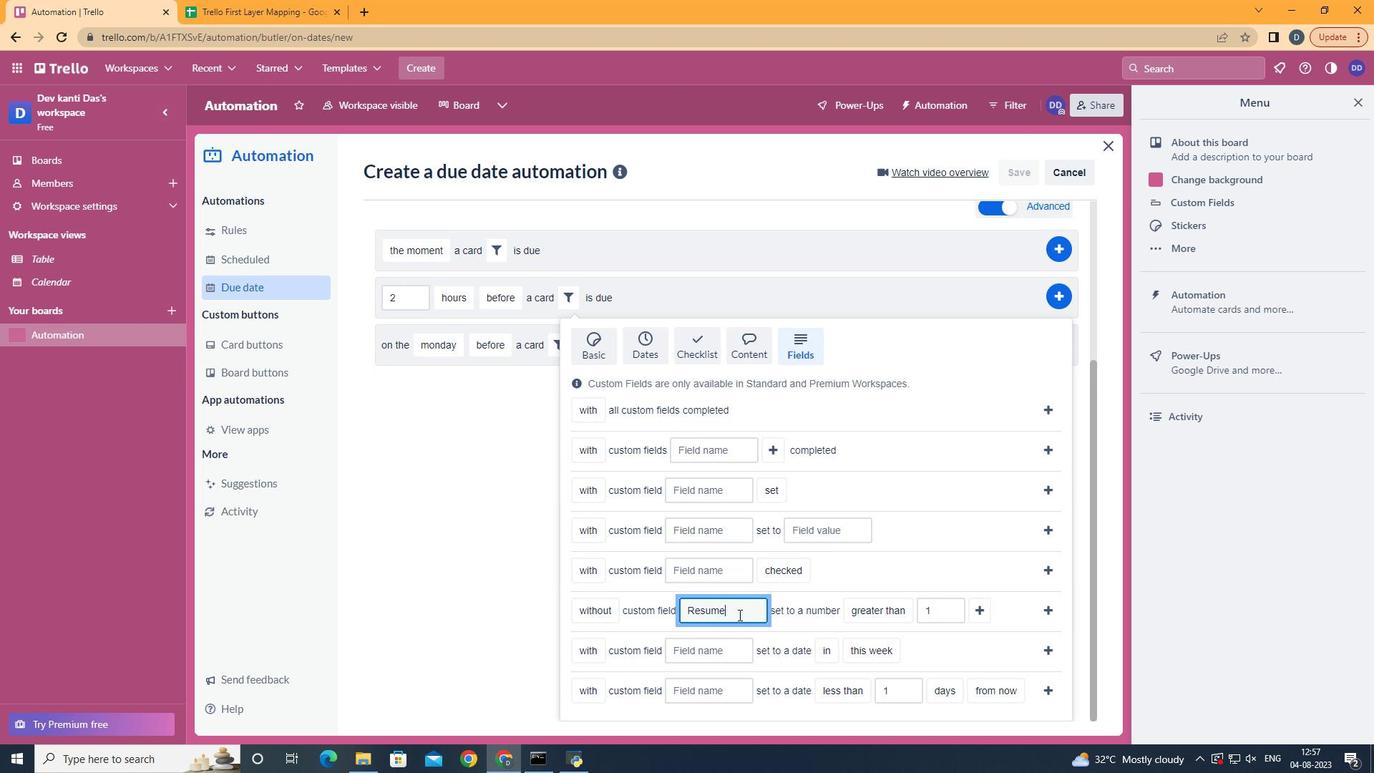 
Action: Mouse moved to (889, 515)
Screenshot: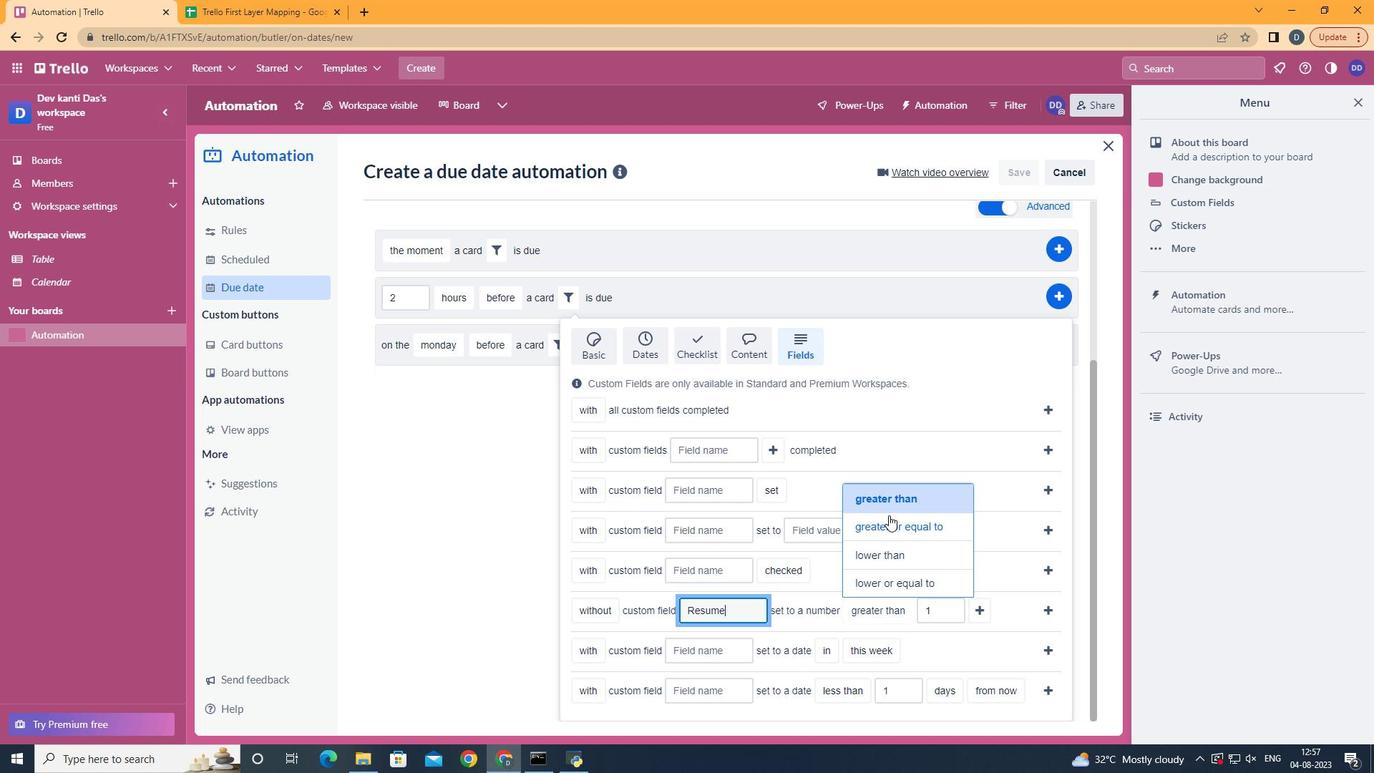 
Action: Mouse pressed left at (889, 515)
Screenshot: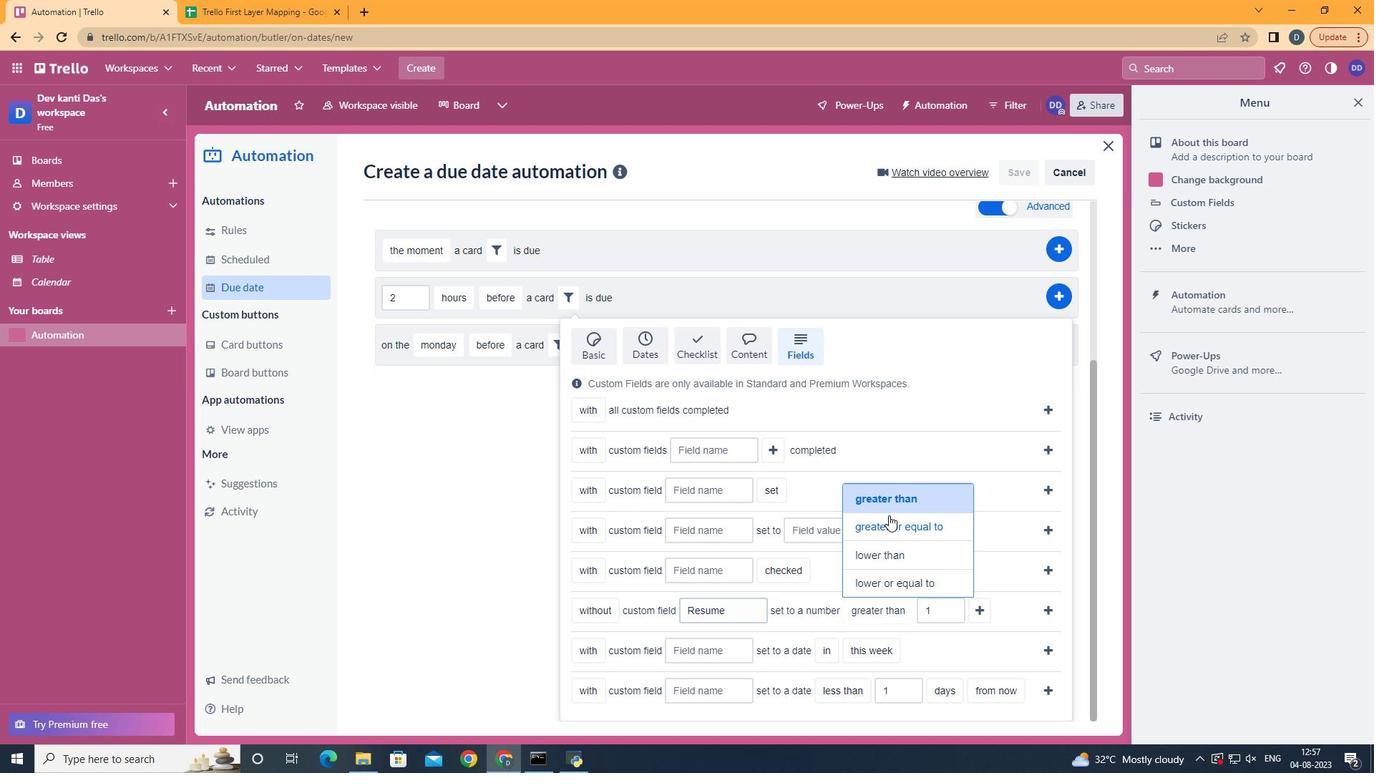 
Action: Mouse moved to (1005, 616)
Screenshot: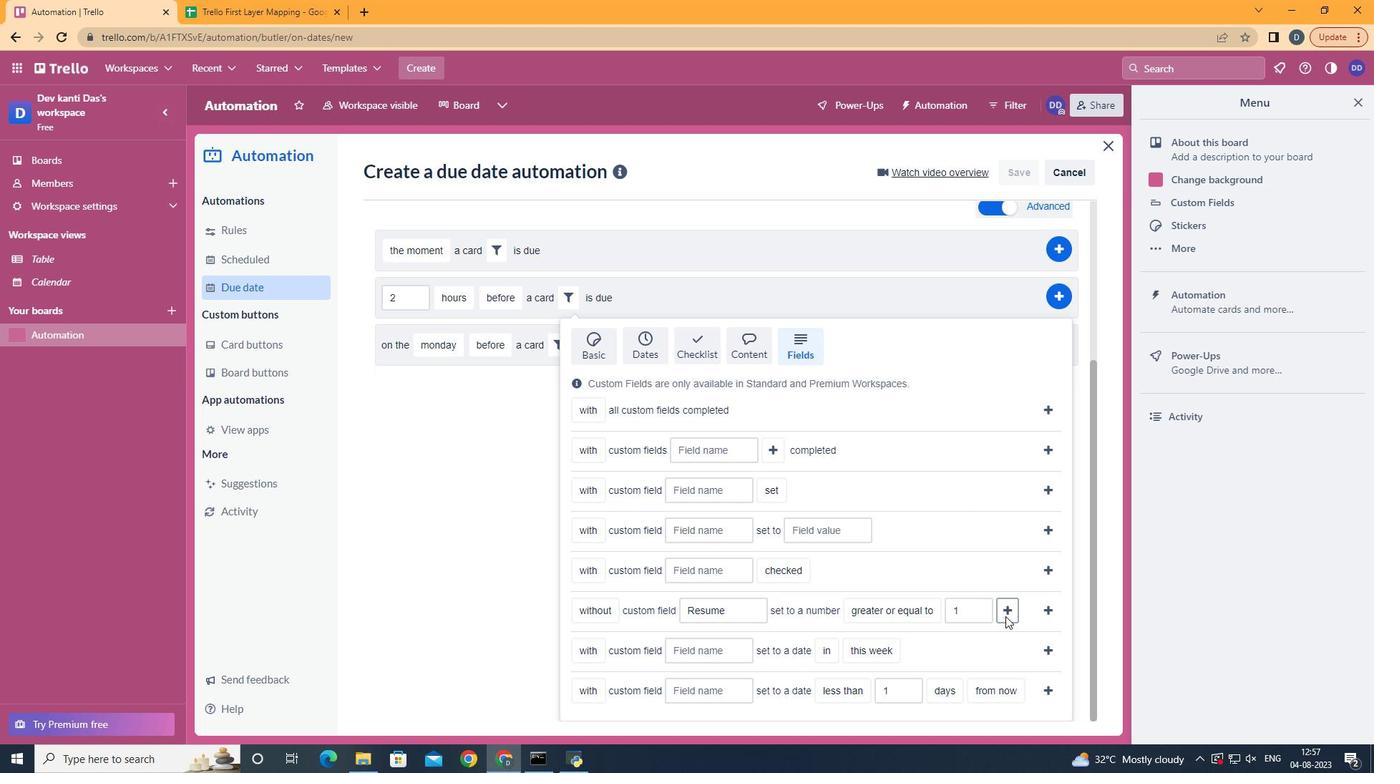 
Action: Mouse pressed left at (1005, 616)
Screenshot: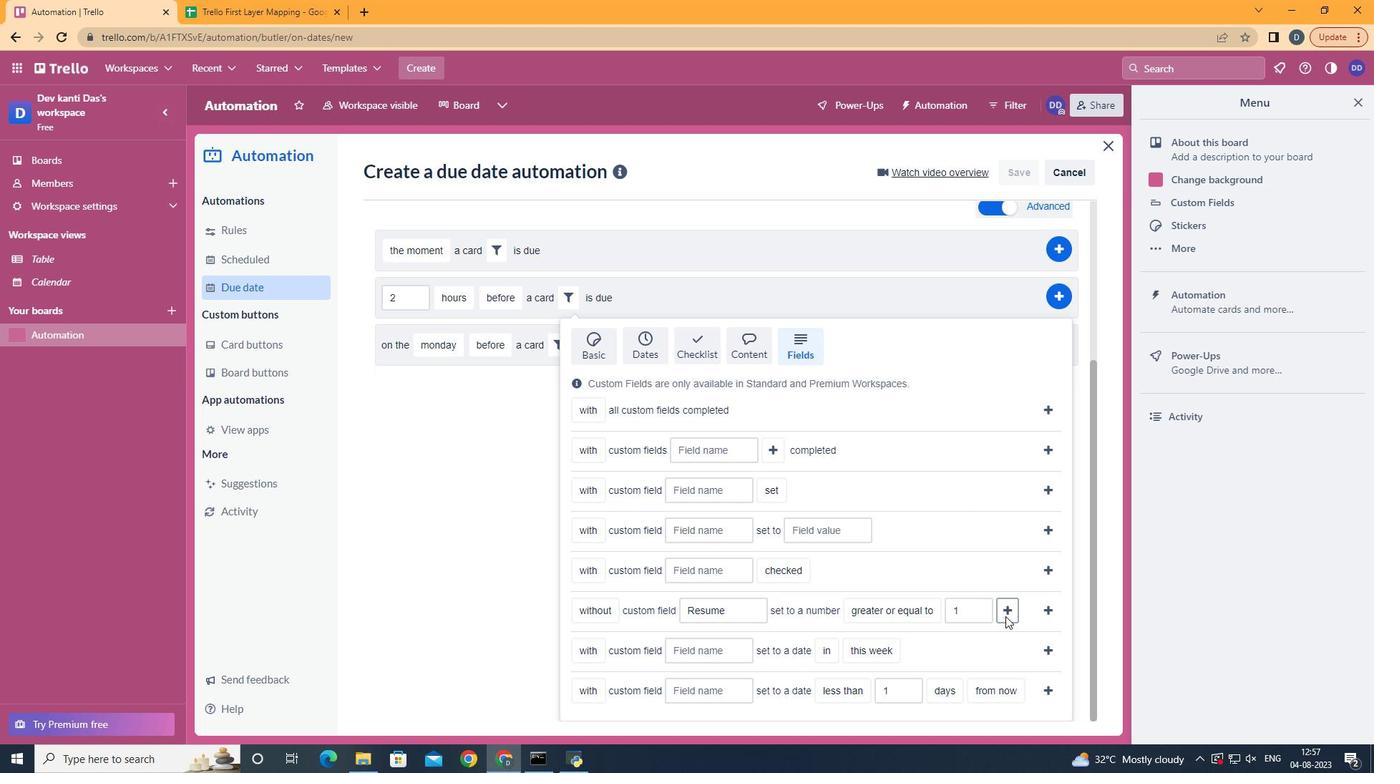 
Action: Mouse moved to (662, 532)
Screenshot: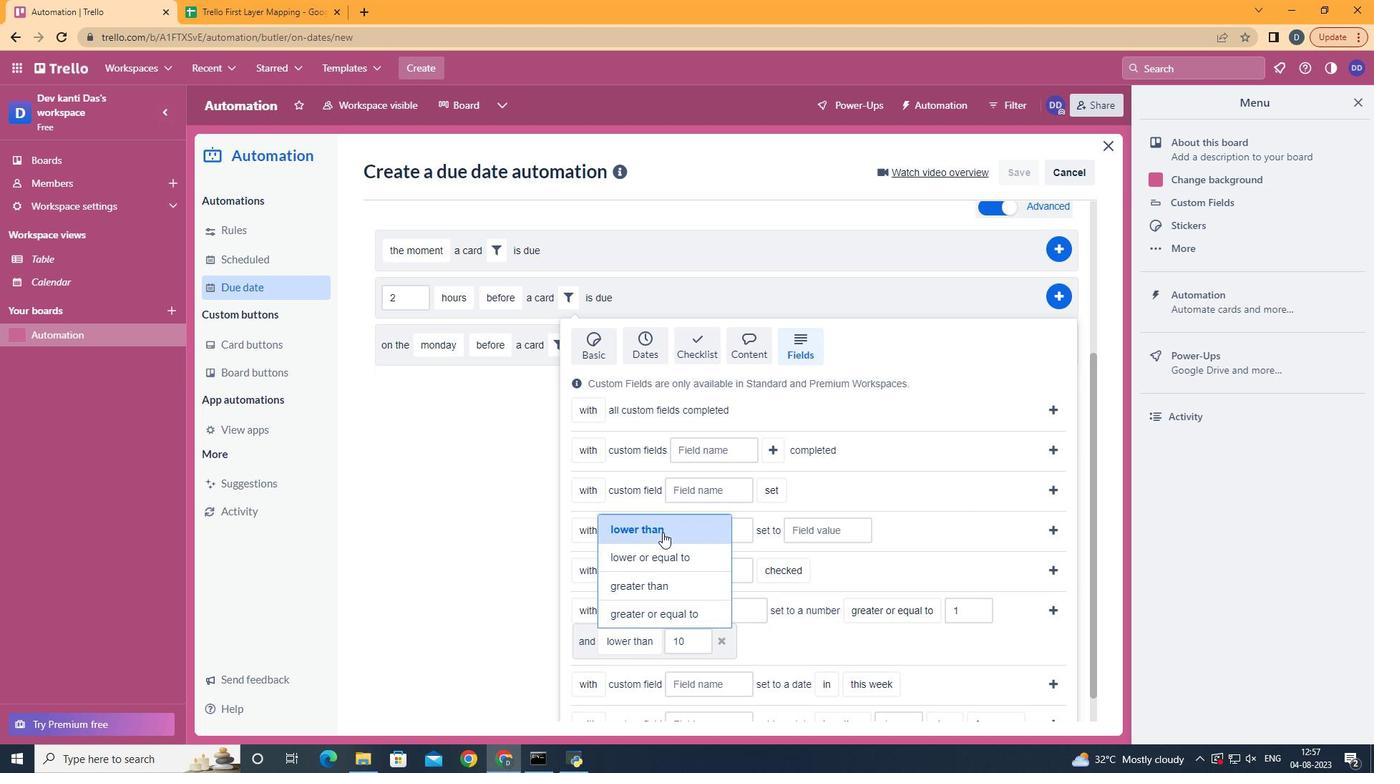 
Action: Mouse pressed left at (662, 532)
Screenshot: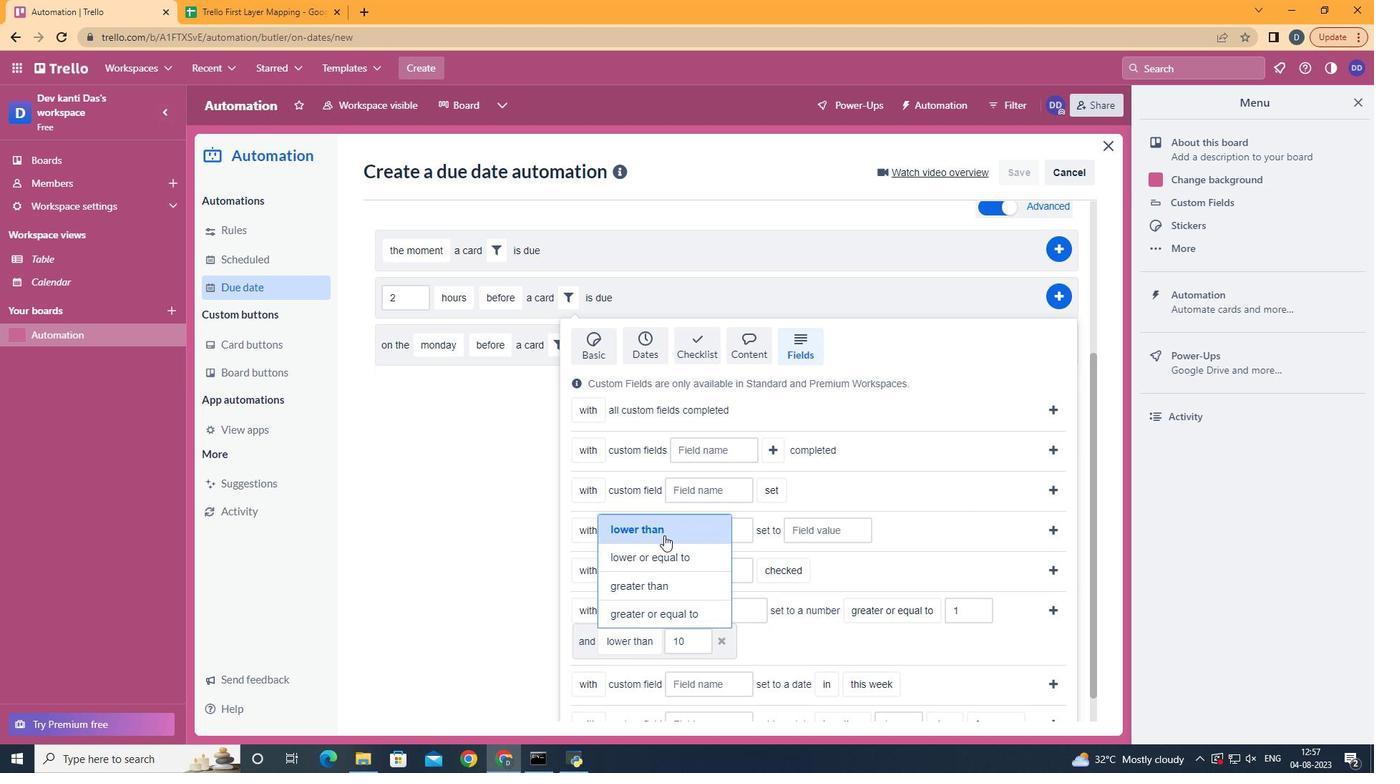 
Action: Mouse moved to (1047, 613)
Screenshot: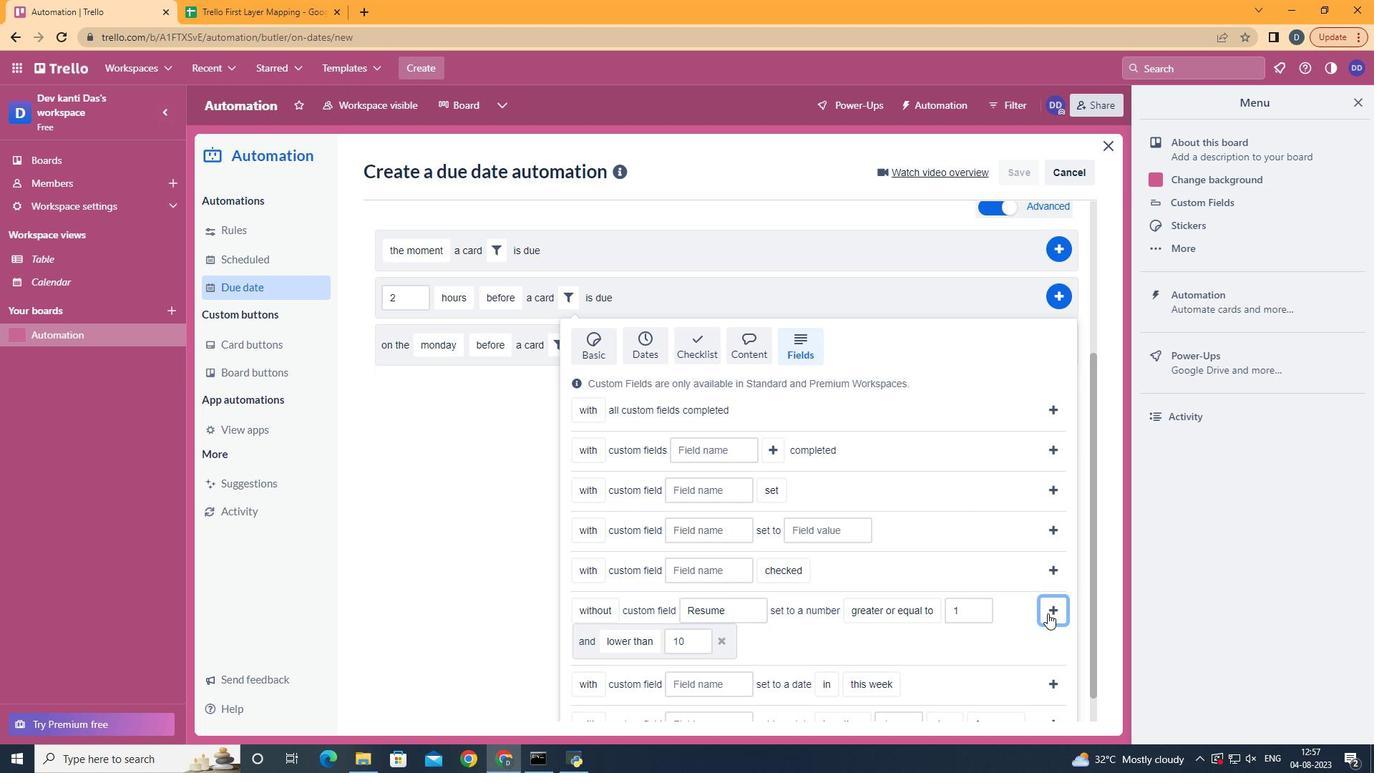 
Action: Mouse pressed left at (1047, 613)
Screenshot: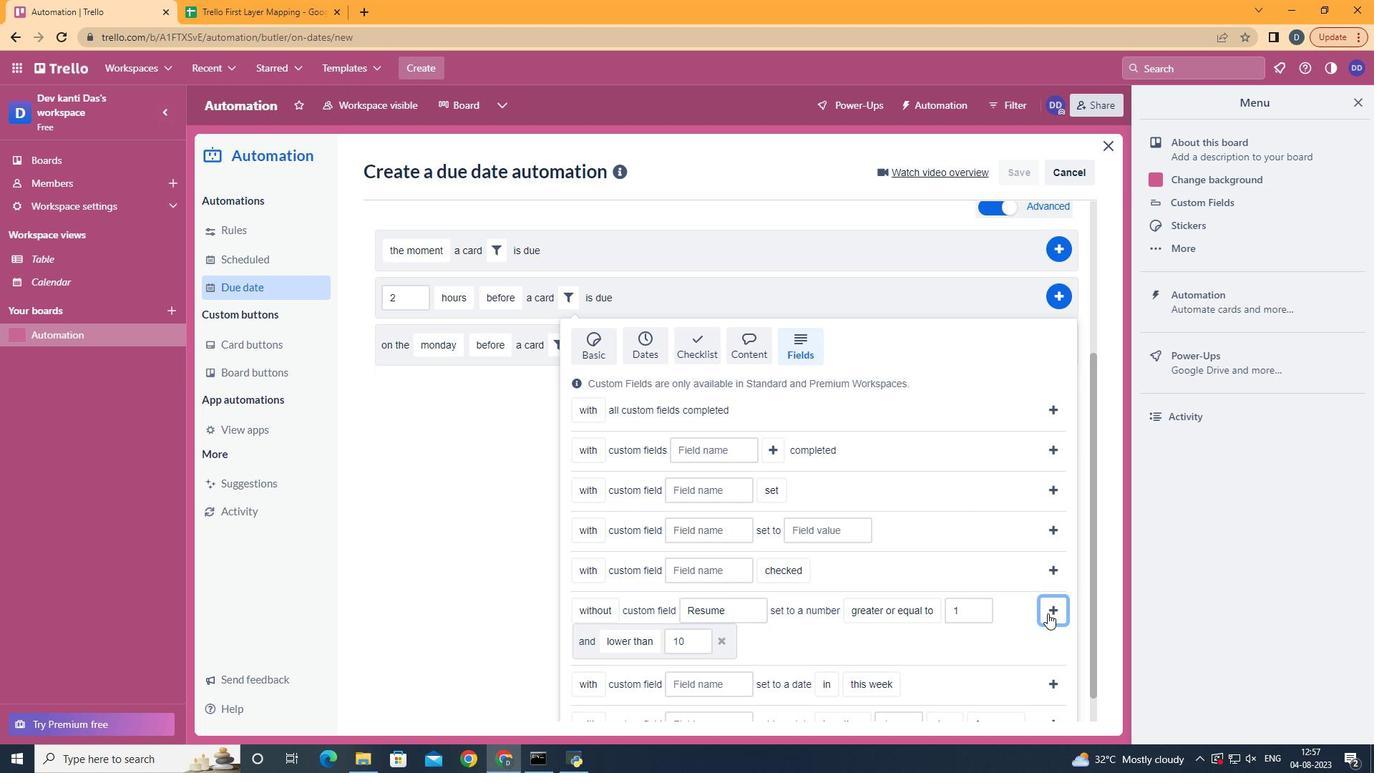 
Action: Mouse moved to (1069, 526)
Screenshot: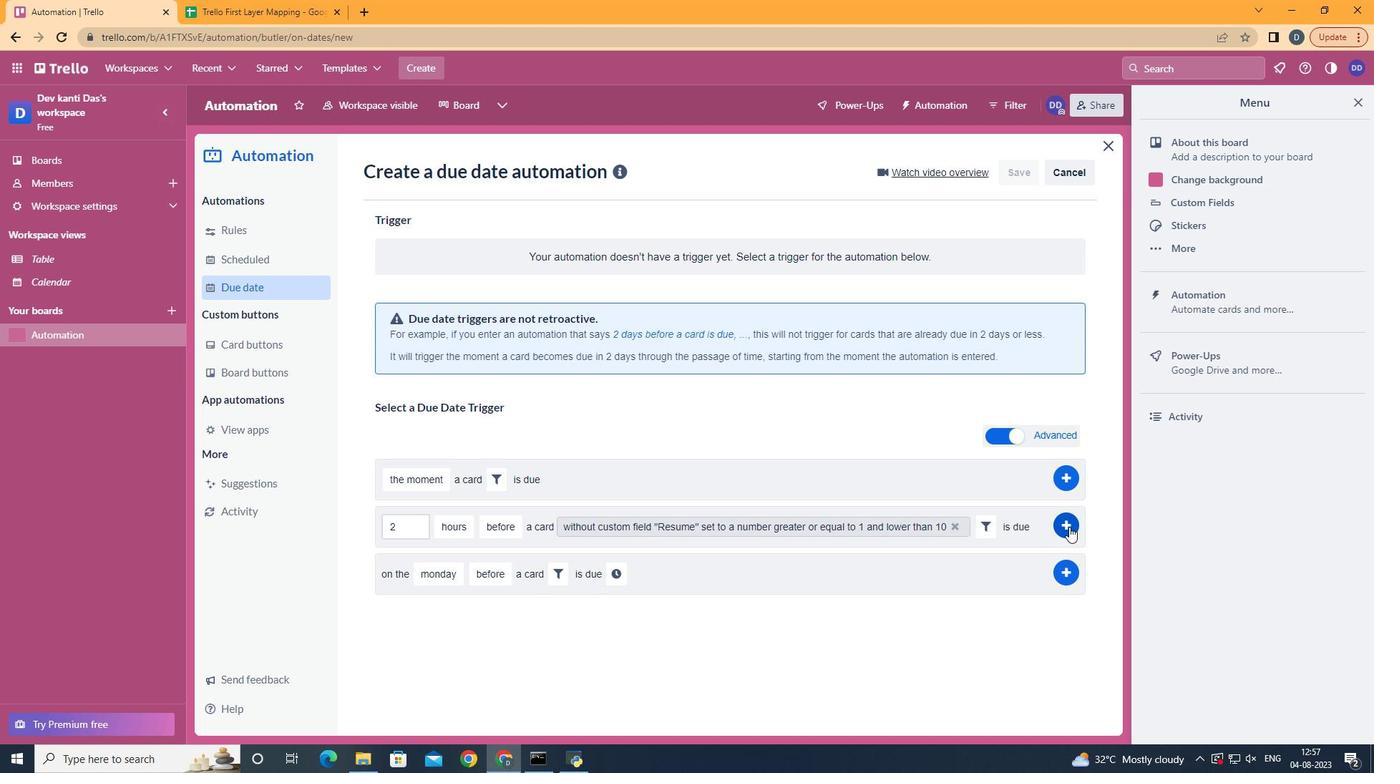 
Action: Mouse pressed left at (1069, 526)
Screenshot: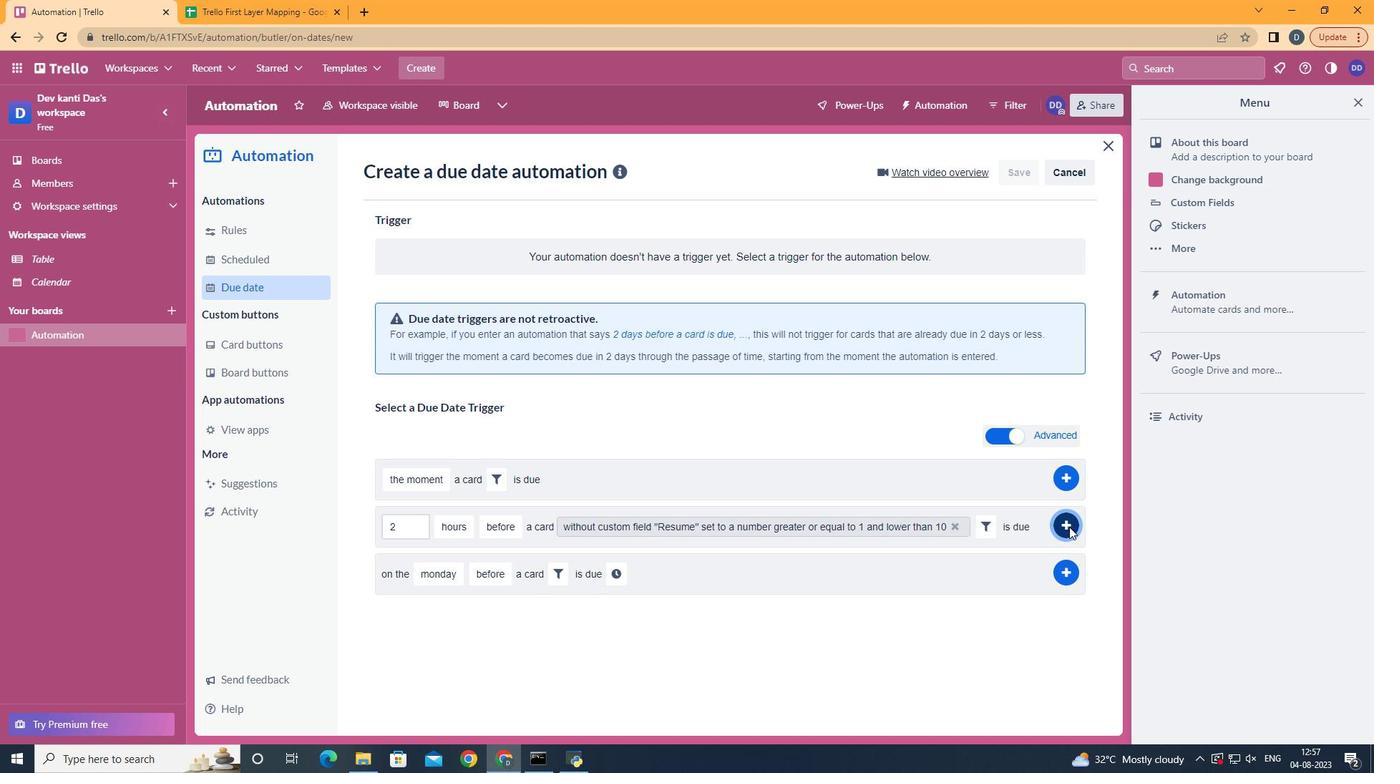
Action: Mouse moved to (611, 288)
Screenshot: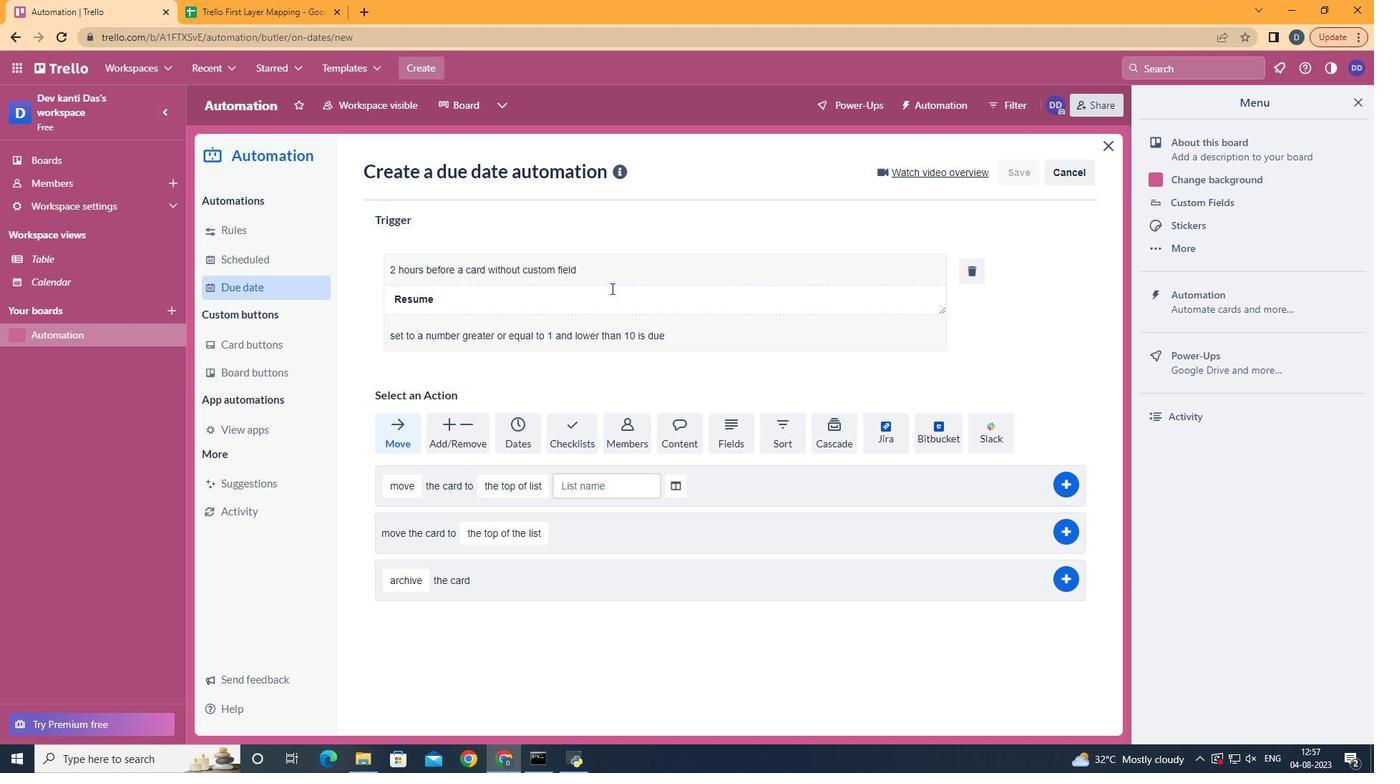 
